 Task: Open a blank sheet, save the file as Sports.doc and add heading 'Sports'Sports ,with the parapraph,with the parapraph Sports are more than just games; they are a powerful force that unites people and promotes physical fitness, teamwork, and character development. Engaging in sports provides numerous benefits, including improved physical health, enhanced mental well-being, and the development of essential life skills such as discipline, perseverance, and sportsmanship. Sports also have the ability to transcend cultural and social boundaries, fostering friendships and promoting cultural exchange. Whether as participants or spectators, sports have the capacity to inspire, entertain, and create lasting memories, making them an integral part of our lives._x000D_
 Apply Font Style in paragraph Amiri Quran and font size 12. Apply font style in  Heading Chiller and font size 16 Change heading alignment to  Left
Action: Mouse moved to (188, 246)
Screenshot: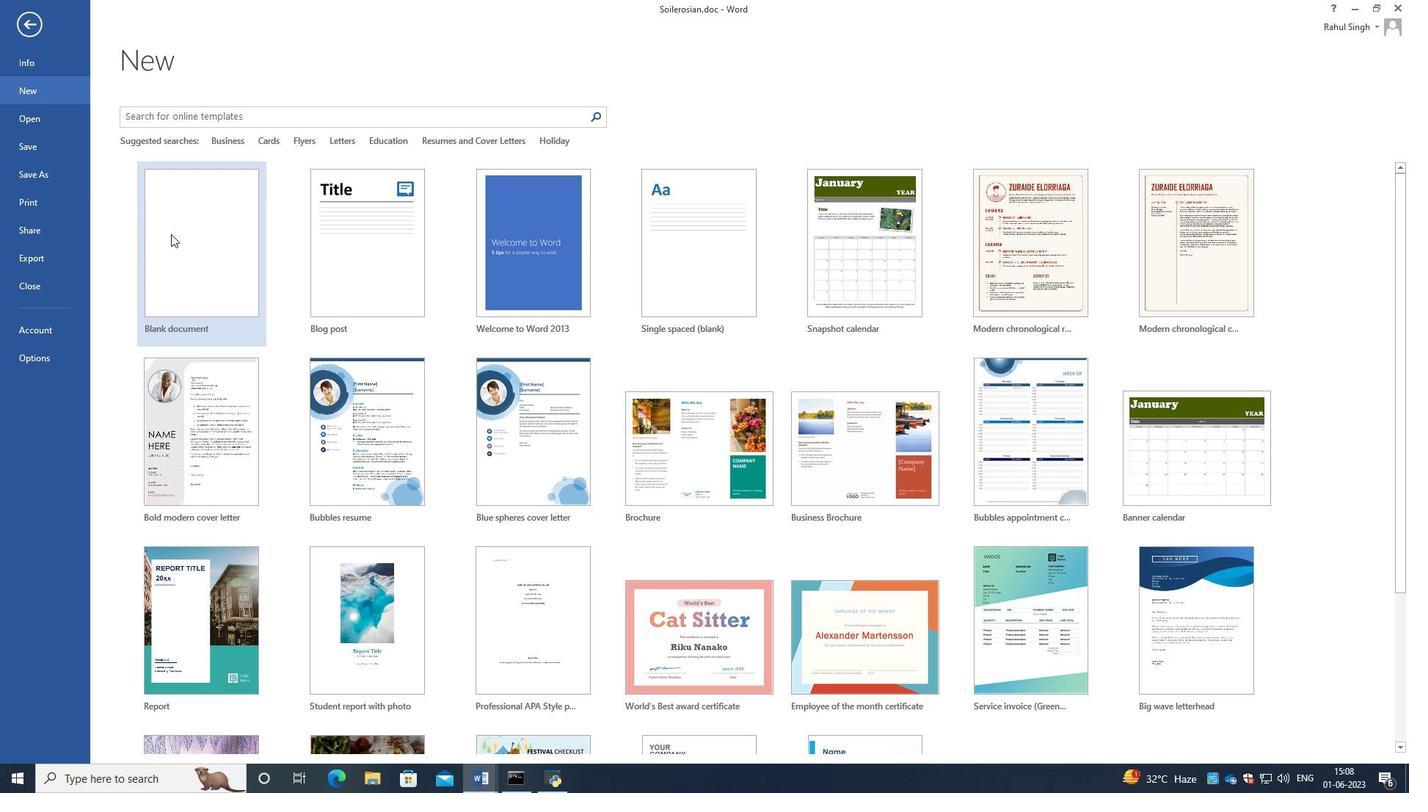 
Action: Mouse pressed left at (188, 246)
Screenshot: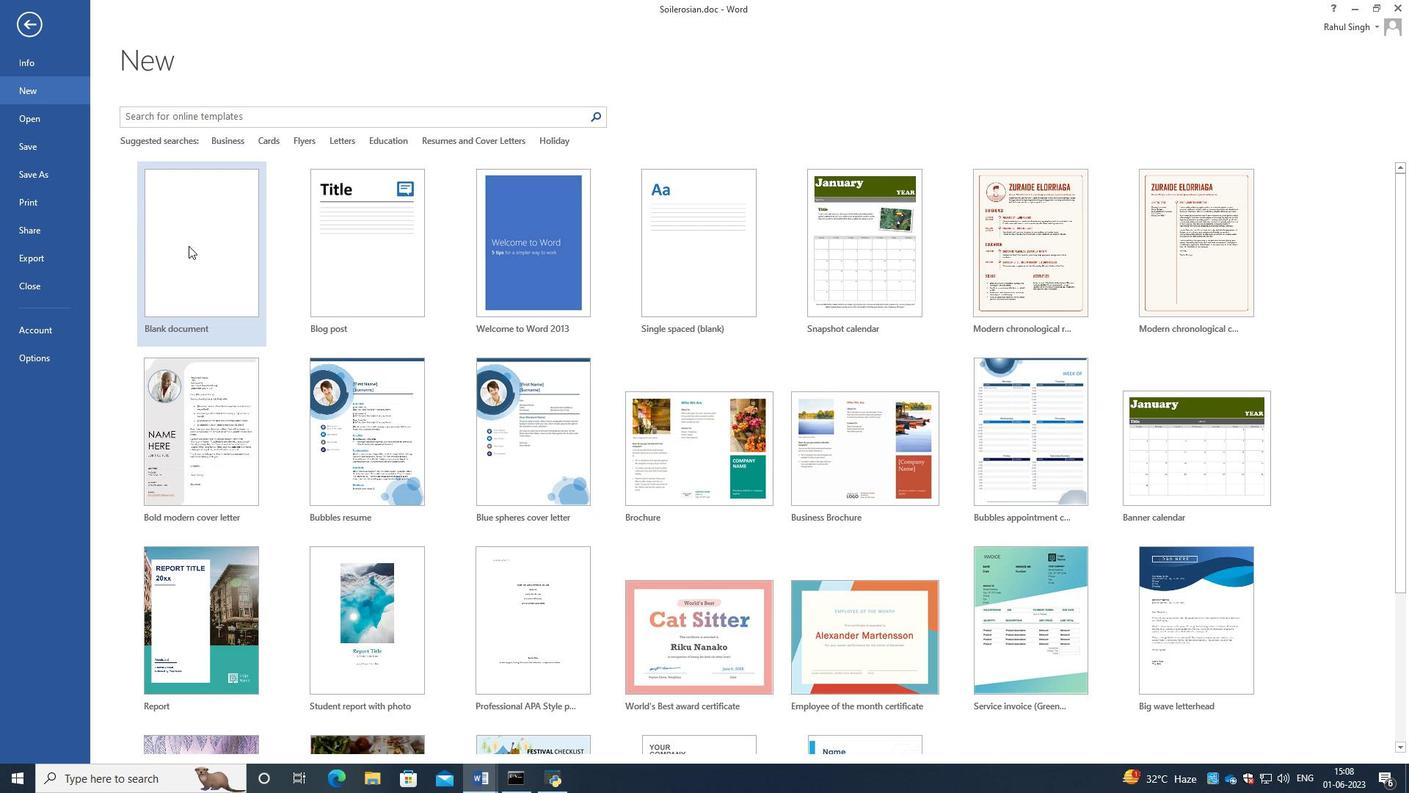 
Action: Mouse moved to (32, 30)
Screenshot: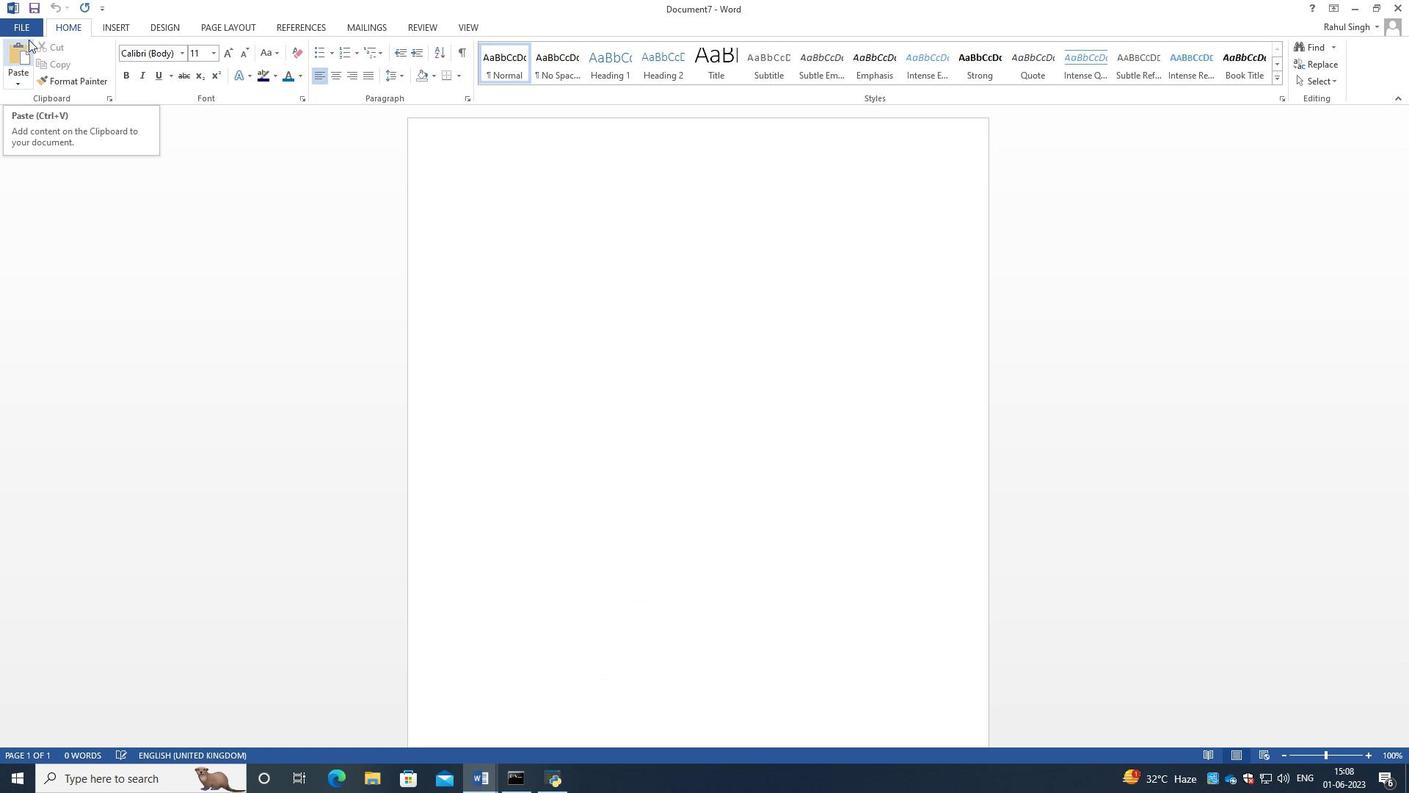 
Action: Mouse pressed left at (32, 30)
Screenshot: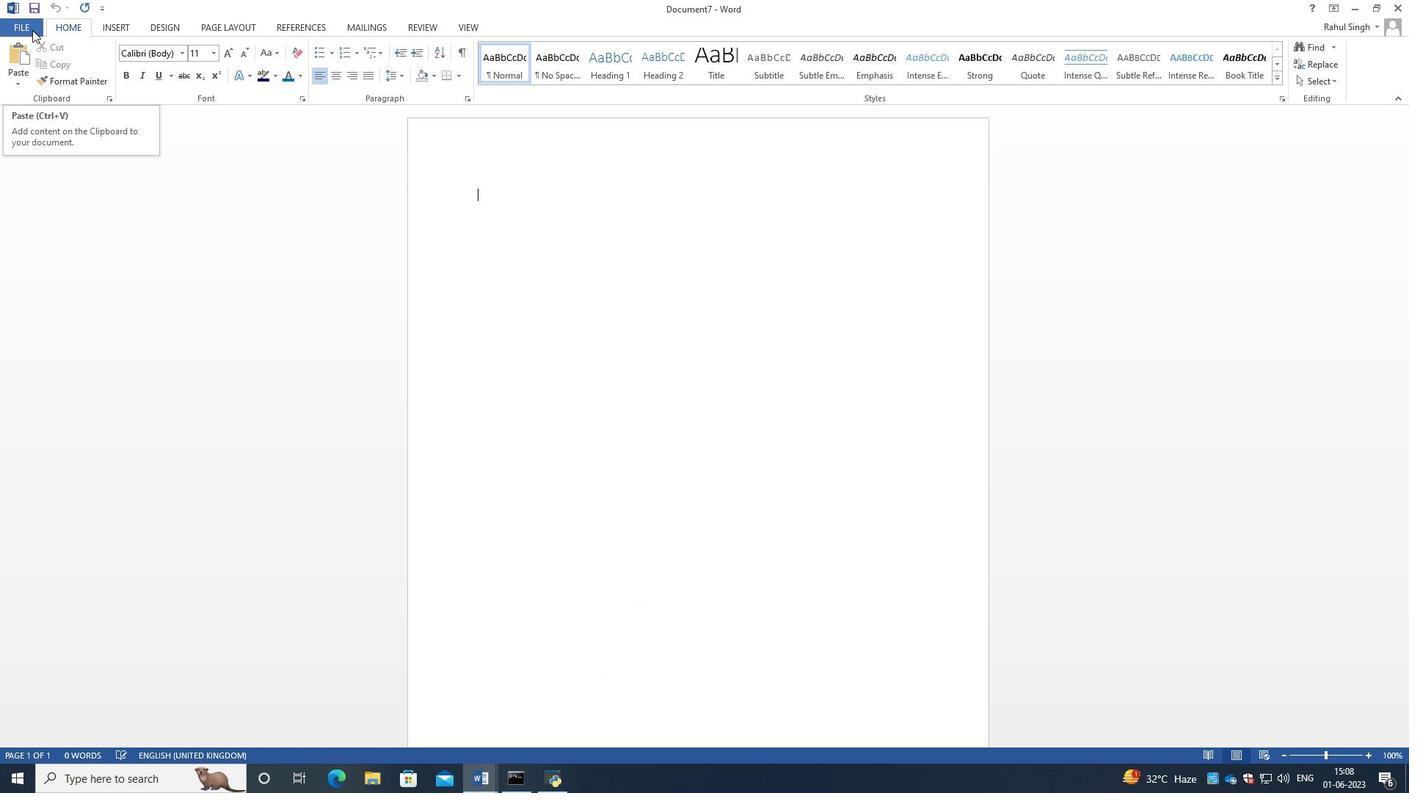 
Action: Mouse moved to (51, 179)
Screenshot: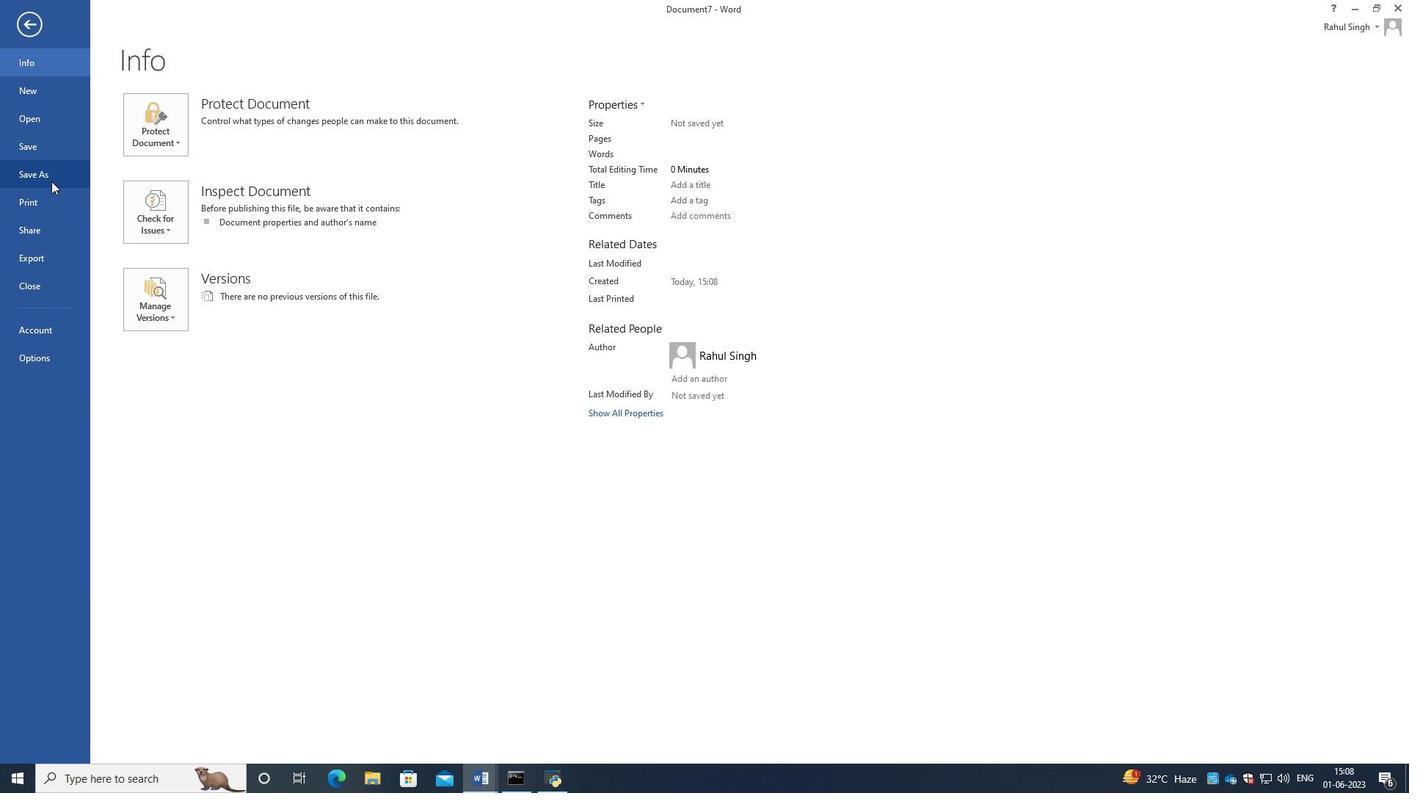 
Action: Mouse pressed left at (51, 179)
Screenshot: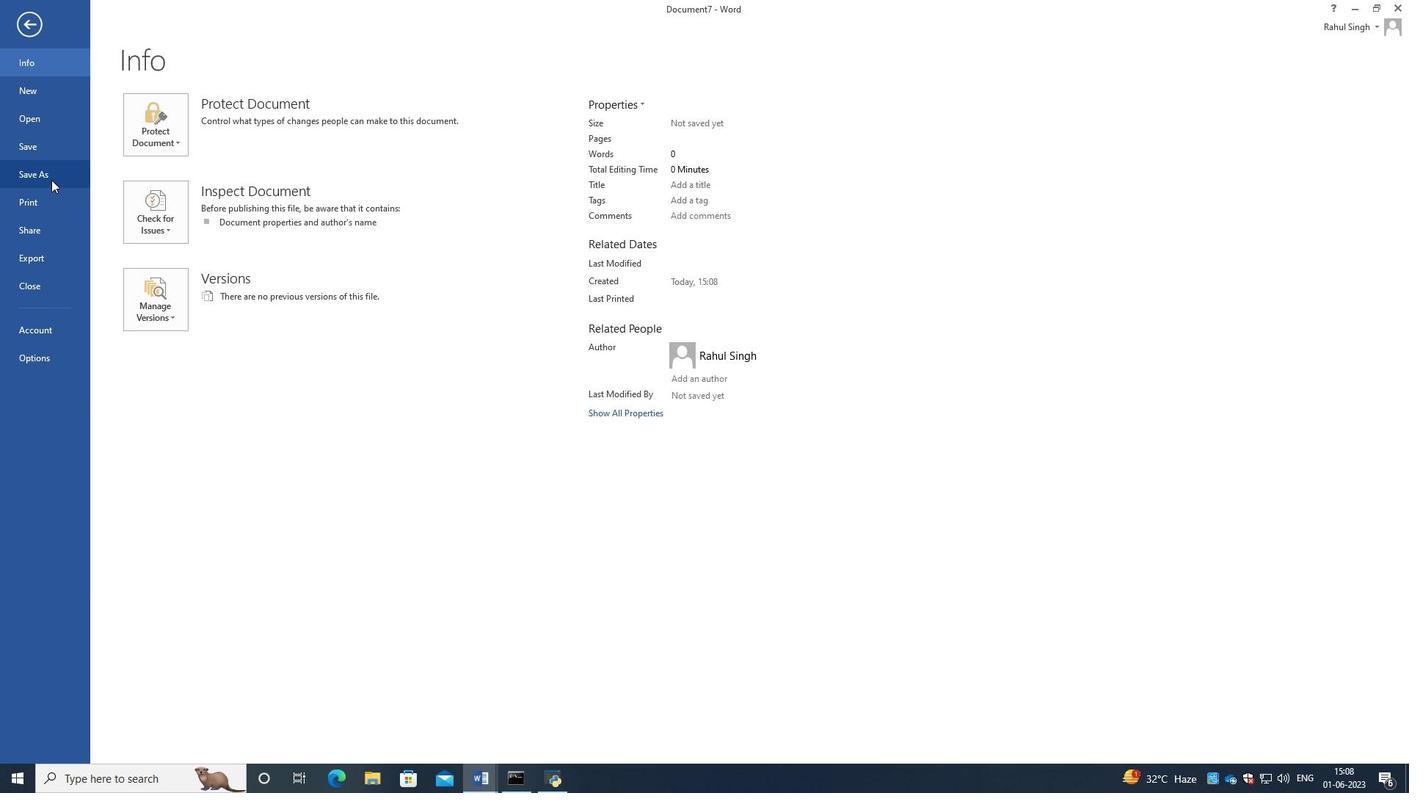 
Action: Mouse moved to (425, 152)
Screenshot: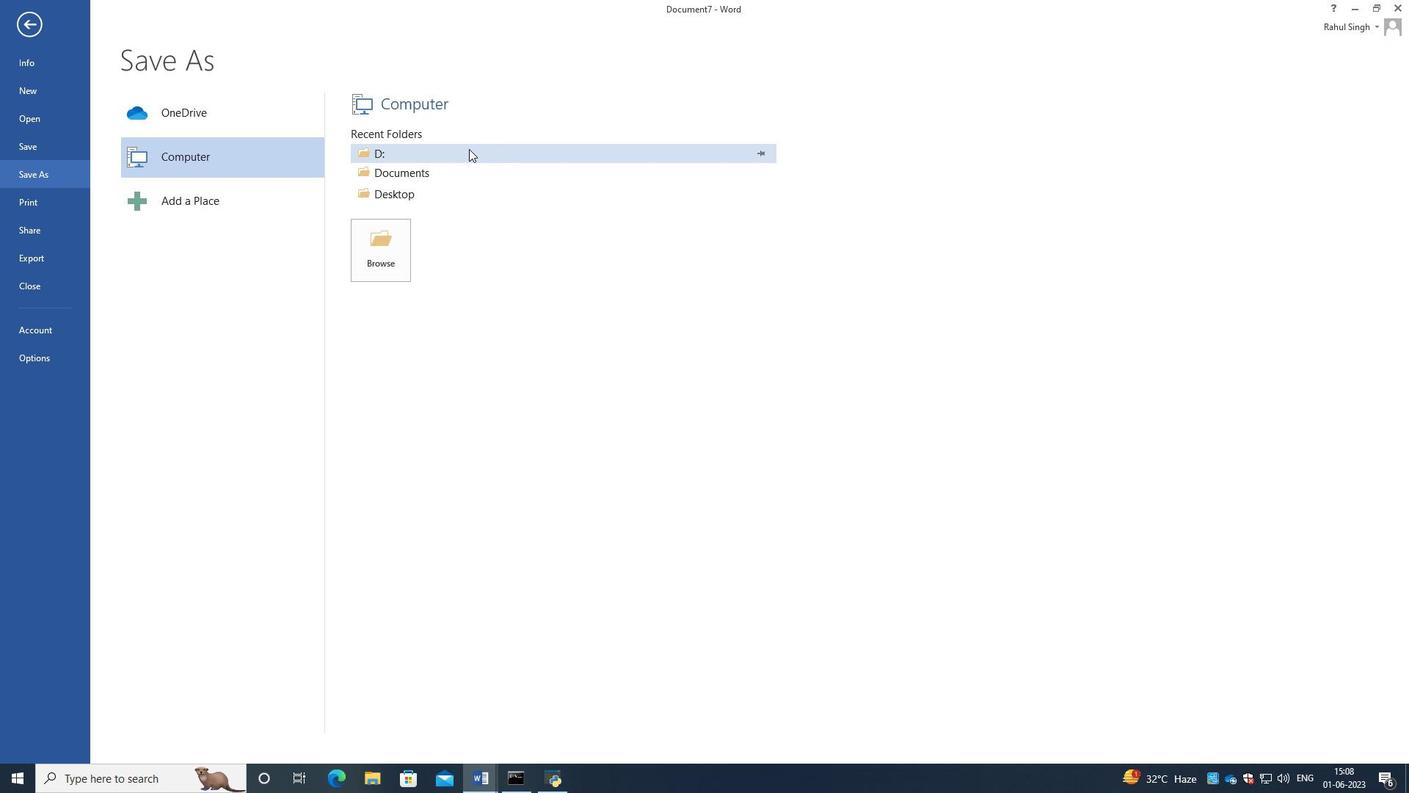 
Action: Mouse pressed left at (425, 152)
Screenshot: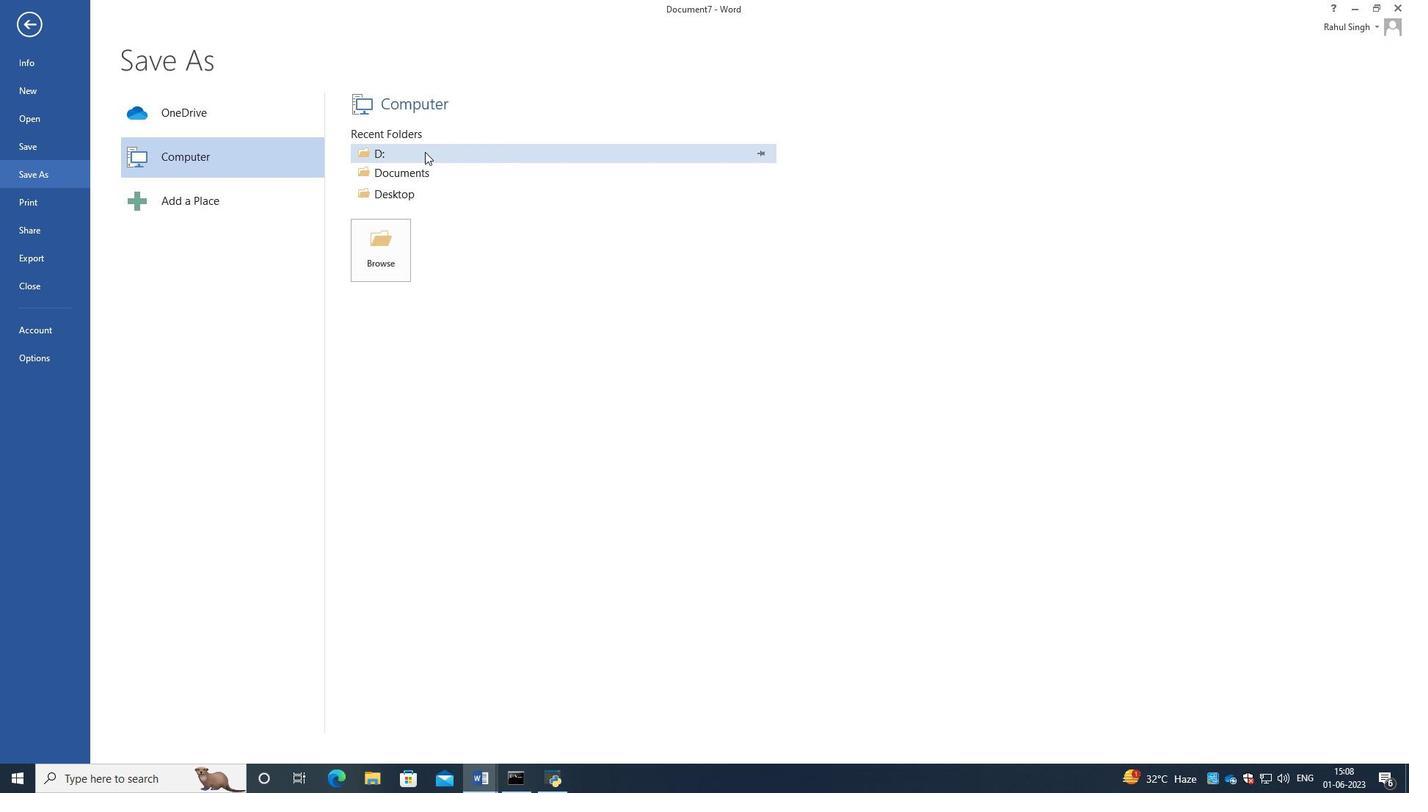 
Action: Mouse moved to (376, 318)
Screenshot: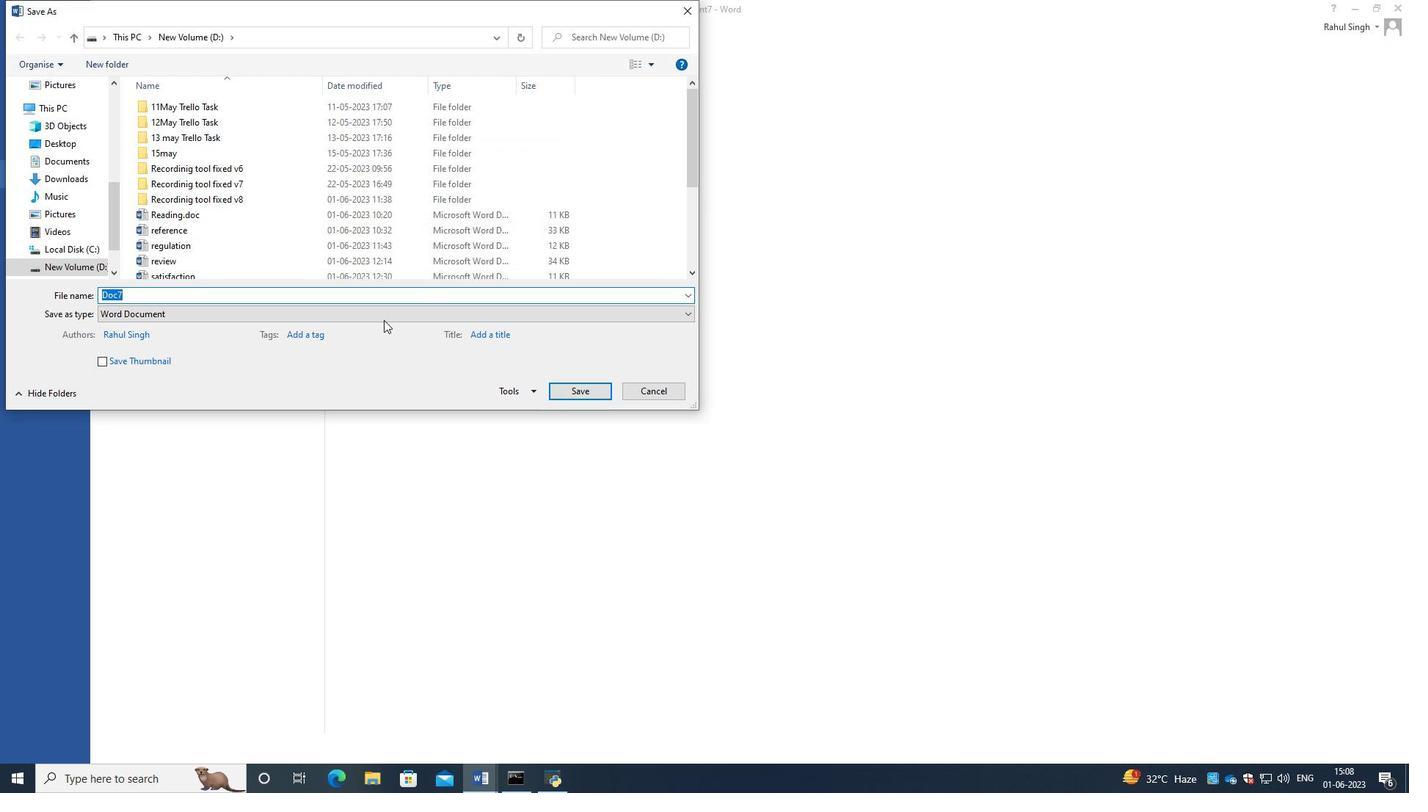
Action: Key pressed <Key.caps_lock>S<Key.caps_lock>ports.doc
Screenshot: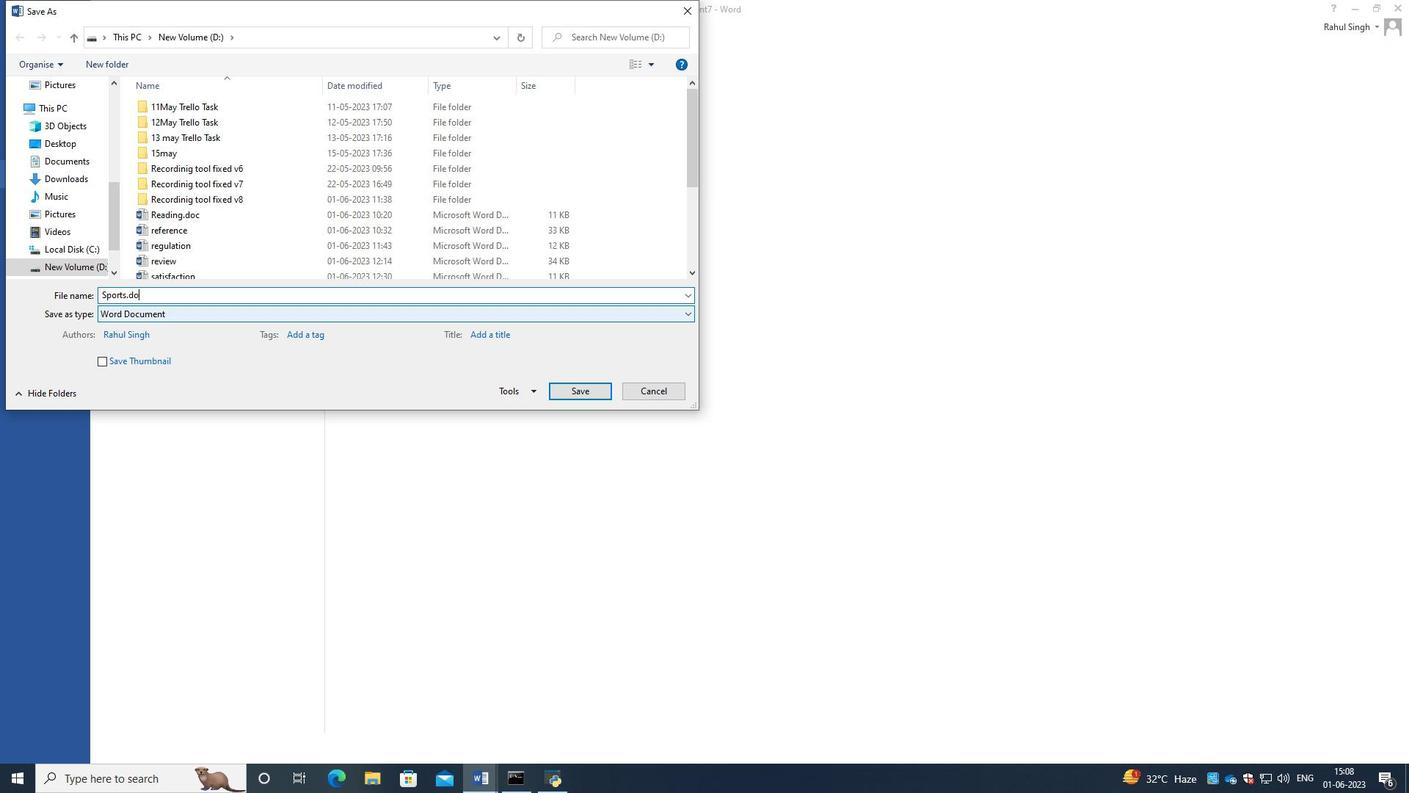 
Action: Mouse moved to (585, 390)
Screenshot: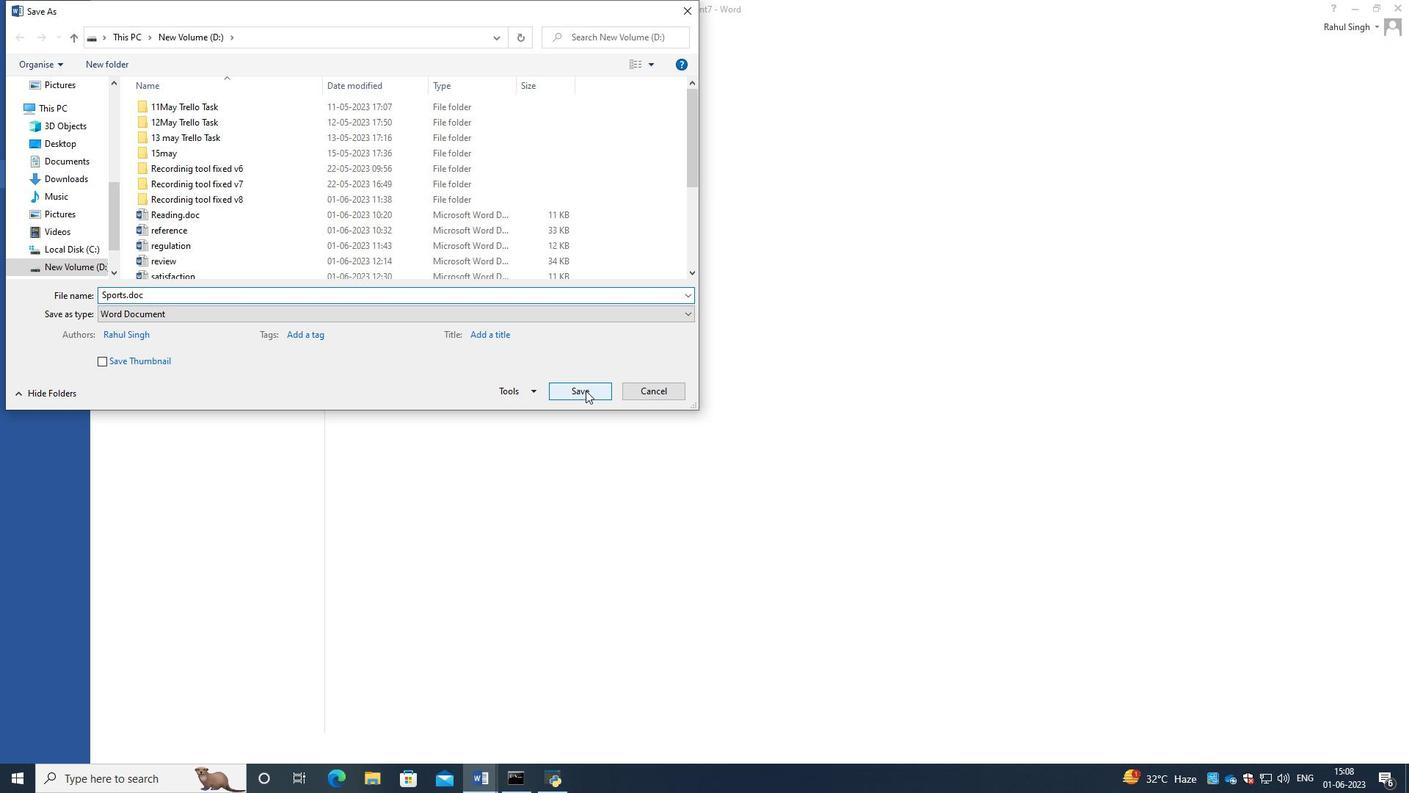 
Action: Mouse pressed left at (585, 390)
Screenshot: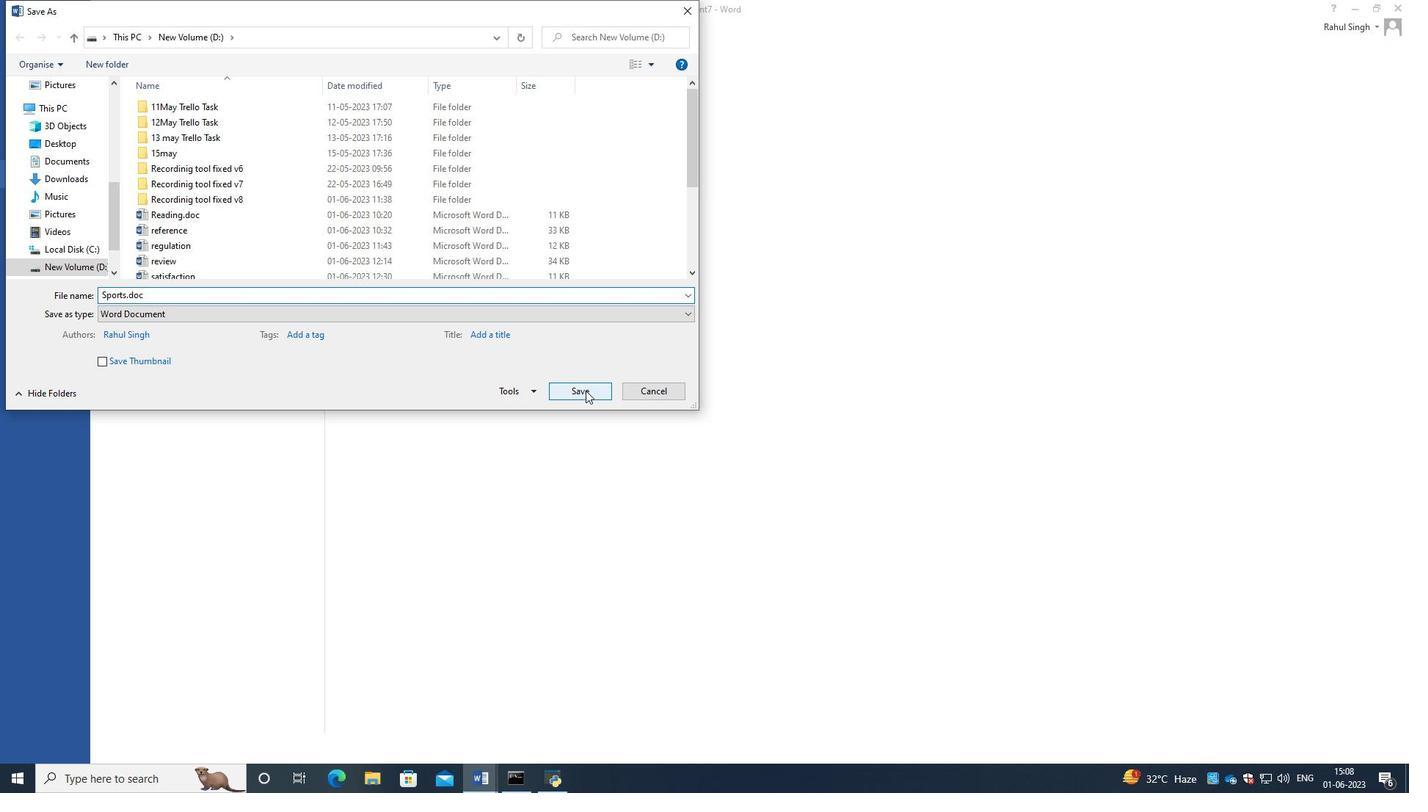 
Action: Mouse moved to (514, 194)
Screenshot: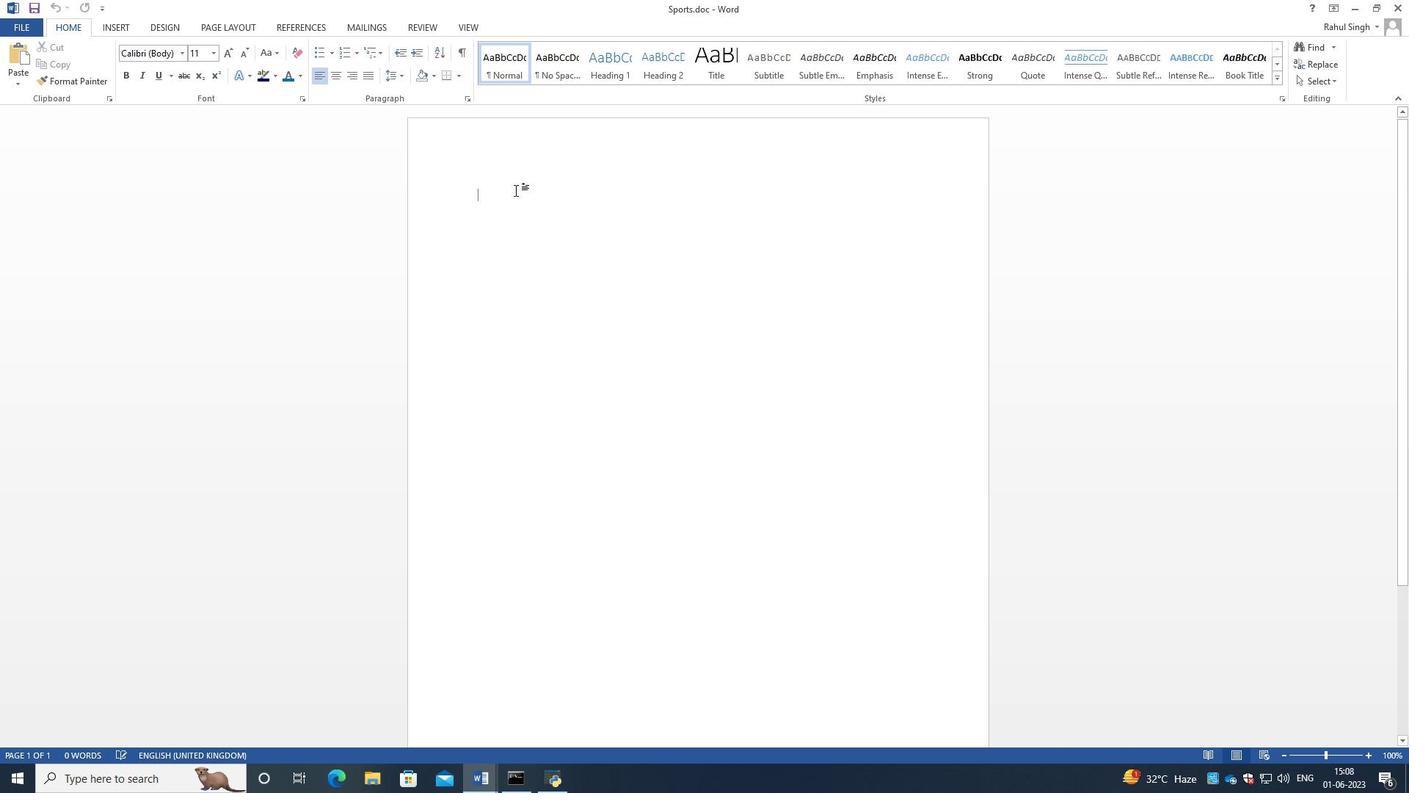 
Action: Mouse pressed left at (514, 194)
Screenshot: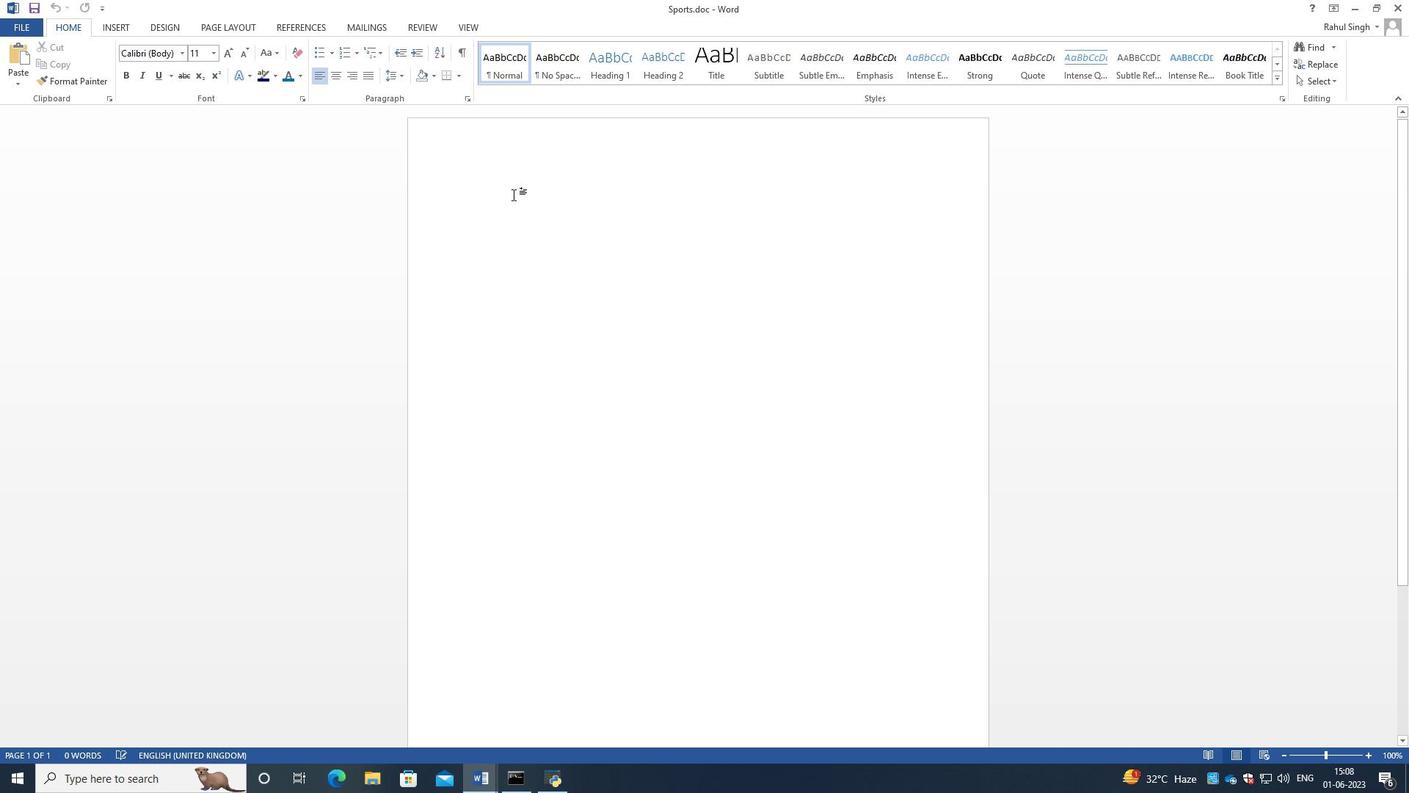 
Action: Key pressed <Key.caps_lock>S<Key.caps_lock>ports<Key.space><Key.enter><Key.caps_lock>S<Key.caps_lock>ports<Key.space>are<Key.space>more<Key.space>than<Key.space>just<Key.space>games<Key.shift_r>:<Key.space><Key.backspace><Key.backspace>;<Key.space>they<Key.space>are<Key.space>a<Key.space>powerful<Key.space>force<Key.space>that<Key.space>unites<Key.space>people<Key.space>and<Key.space>promotes<Key.space>phyical<Key.space>fir<Key.backspace>tness,<Key.space>teamwork,<Key.space>and<Key.space>character<Key.space>development.<Key.space><Key.caps_lock>E<Key.caps_lock>ngaging<Key.space>in<Key.space>sports<Key.space>provides<Key.space>numerous<Key.space>benefits,<Key.space>including<Key.space>ipmo<Key.backspace><Key.backspace><Key.backspace>mproved<Key.space>phyical<Key.space>health,<Key.space>enhanced<Key.space>mental<Key.space>well-being,<Key.space>and<Key.space>the<Key.space>development<Key.space>of<Key.space>essential<Key.space>life<Key.space>skills<Key.space>such<Key.space>as<Key.space>dis<Key.backspace>scio<Key.backspace>pilig<Key.backspace>ne<Key.space>,<Key.space>pr<Key.backspace><Key.backspace><Key.backspace><Key.backspace><Key.backspace><Key.backspace>e<Key.backspace><Key.backspace><Key.backspace><Key.backspace><Key.backspace><Key.backspace><Key.backspace>ipline,<Key.space>preser<Key.backspace>verances,<Key.space>and<Key.space><Key.backspace><Key.backspace><Key.backspace><Key.backspace><Key.backspace><Key.backspace><Key.backspace><Key.backspace><Key.backspace><Key.backspace><Key.backspace><Key.backspace><Key.backspace><Key.backspace><Key.backspace><Key.backspace><Key.backspace><Key.backspace>erseverance,<Key.space>and<Key.space>so<Key.backspace>portsmanship.<Key.space><Key.caps_lock>S<Key.caps_lock>ports<Key.space>also<Key.space>have<Key.space>the<Key.space>ability<Key.space>to<Key.space>transcedn<Key.backspace><Key.backspace>nd<Key.space>cultural<Key.space>and<Key.space>social<Key.space>boundaries,<Key.space>fostering<Key.space>friendship<Key.space>and<Key.space>promoting<Key.space>cultural<Key.space><Key.space>and<Key.space>soc<Key.backspace><Key.backspace><Key.backspace><Key.backspace><Key.backspace><Key.backspace><Key.backspace><Key.backspace><Key.backspace><Key.backspace><Key.backspace><Key.backspace><Key.backspace><Key.backspace><Key.backspace><Key.backspace><Key.backspace><Key.backspace><Key.backspace><Key.backspace><Key.backspace><Key.backspace><Key.backspace><Key.backspace><Key.backspace><Key.backspace><Key.backspace>promoting<Key.space>cultural<Key.space>exchange.<Key.space><Key.enter>wh<Key.backspace><Key.backspace><Key.backspace><Key.caps_lock>W<Key.caps_lock>hether<Key.space>as<Key.space>participants<Key.space>or<Key.space>spectators<Key.space>,<Key.space><Key.backspace><Key.backspace><Key.backspace>,<Key.space>sports<Key.space>havbe<Key.space><Key.backspace><Key.backspace><Key.backspace>e<Key.space>the<Key.space>capacity<Key.space>to<Key.space>inspire,<Key.space>entr<Key.backspace>ertain,<Key.space>and<Key.space>create<Key.space>lastig<Key.backspace>ng<Key.space>memories<Key.space>,<Key.space>making<Key.space>them<Key.space>an<Key.space>integral<Key.space>part<Key.space>of<Key.space>our<Key.space>lives.
Screenshot: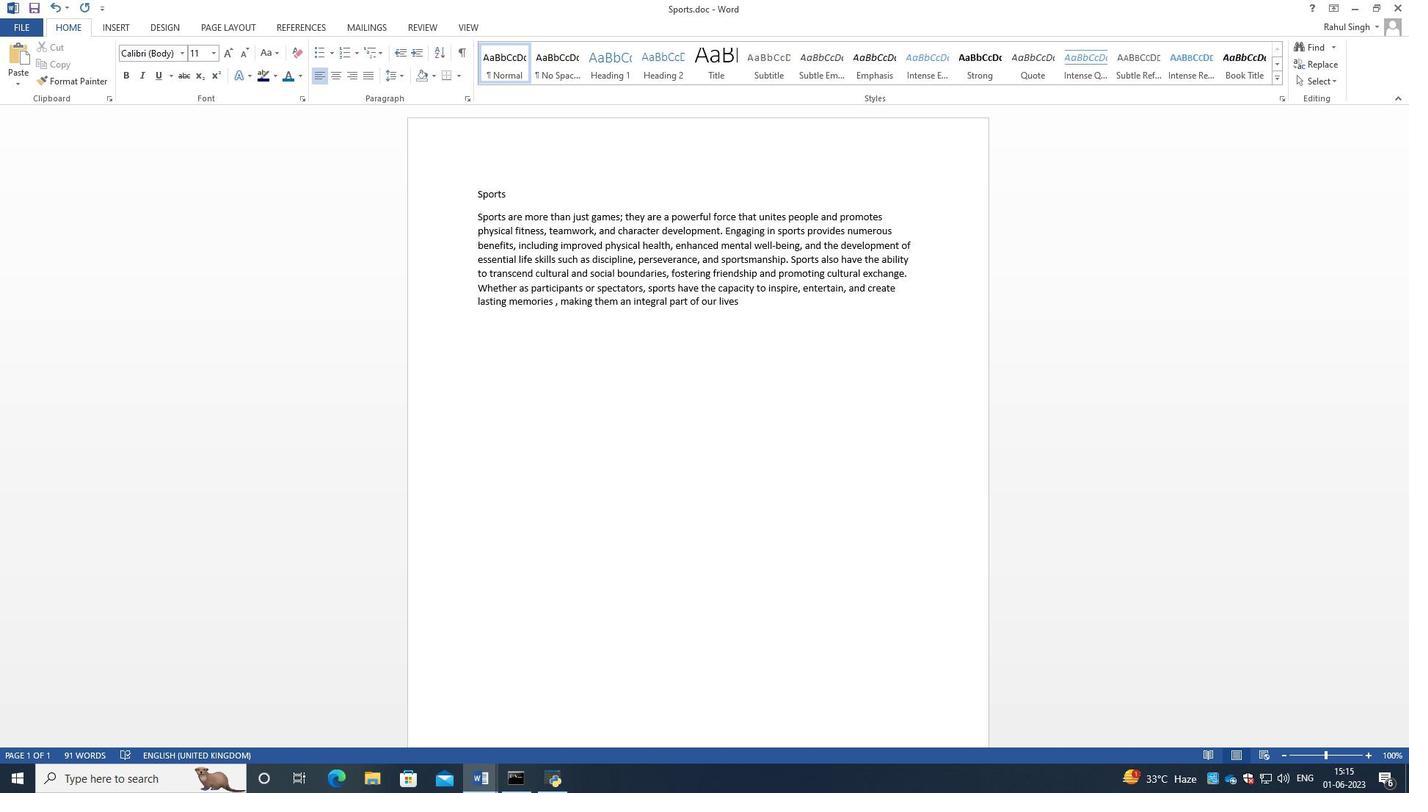 
Action: Mouse moved to (476, 210)
Screenshot: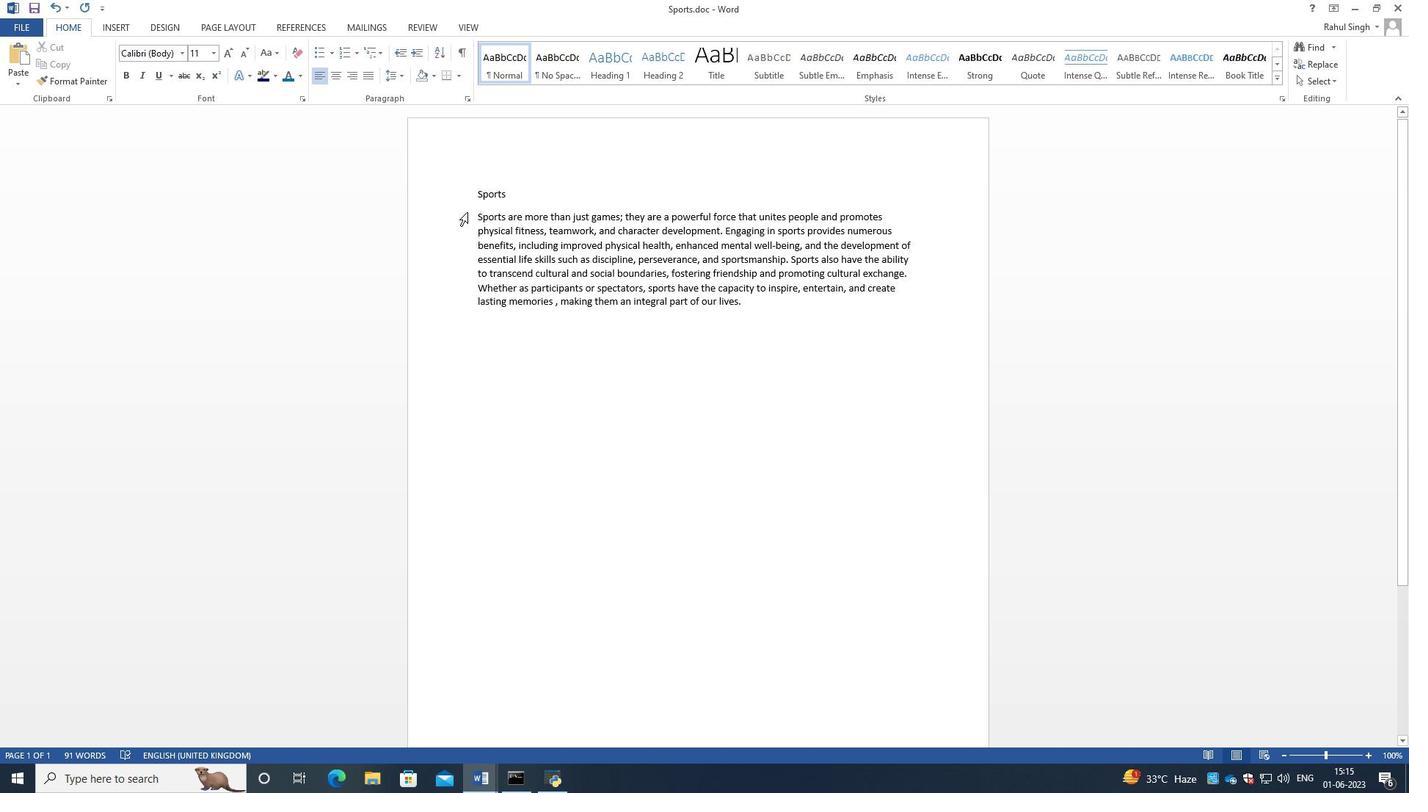 
Action: Mouse pressed left at (476, 210)
Screenshot: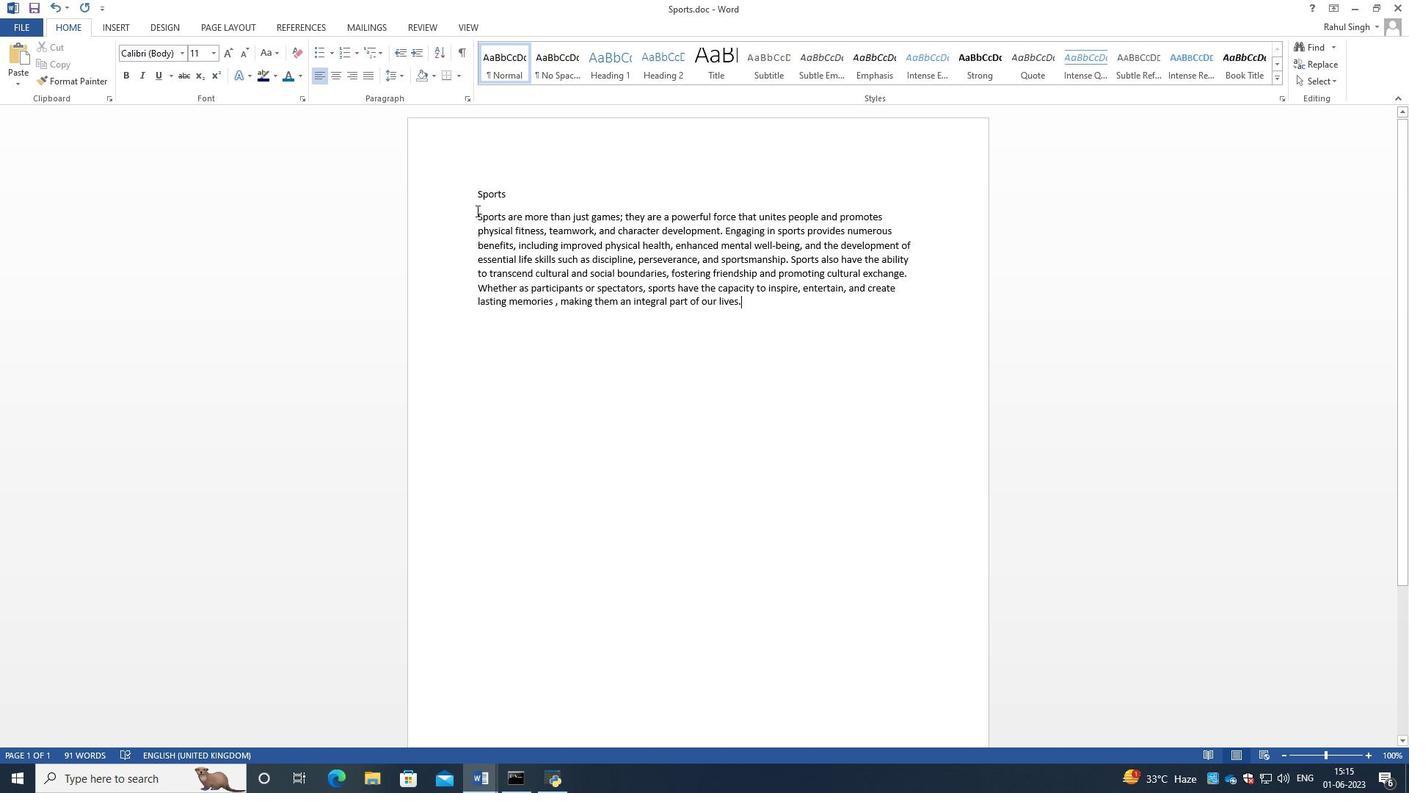 
Action: Mouse moved to (174, 49)
Screenshot: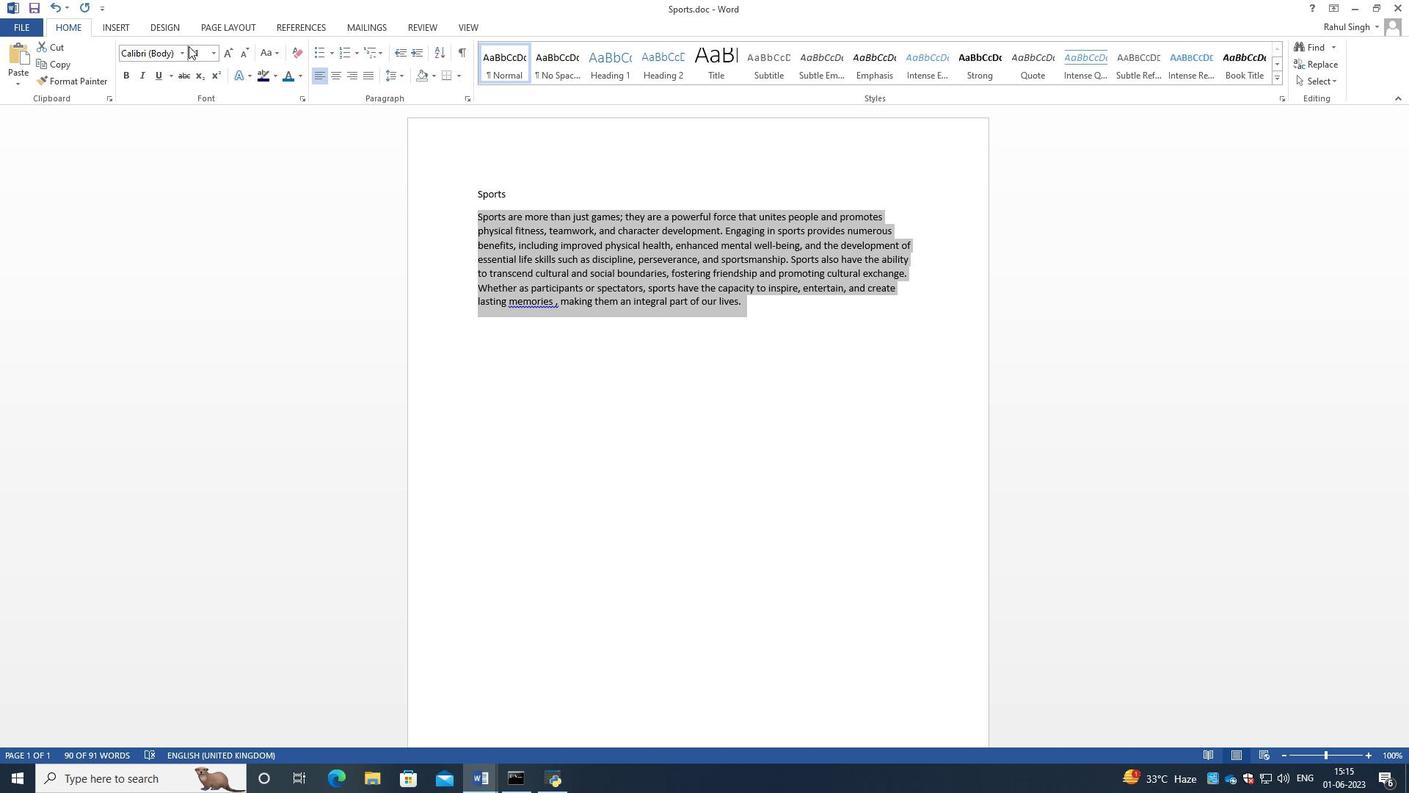 
Action: Mouse pressed left at (174, 49)
Screenshot: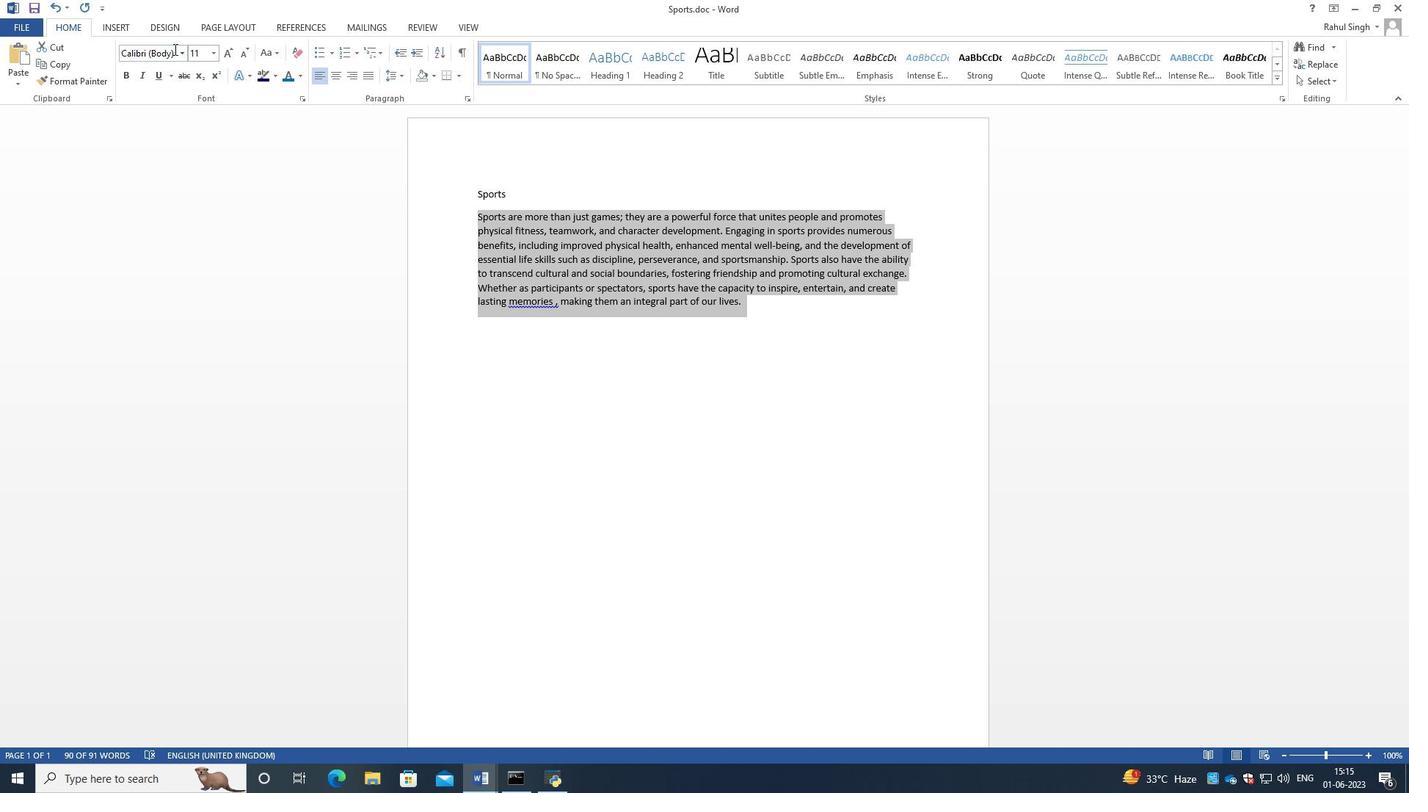 
Action: Mouse moved to (195, 61)
Screenshot: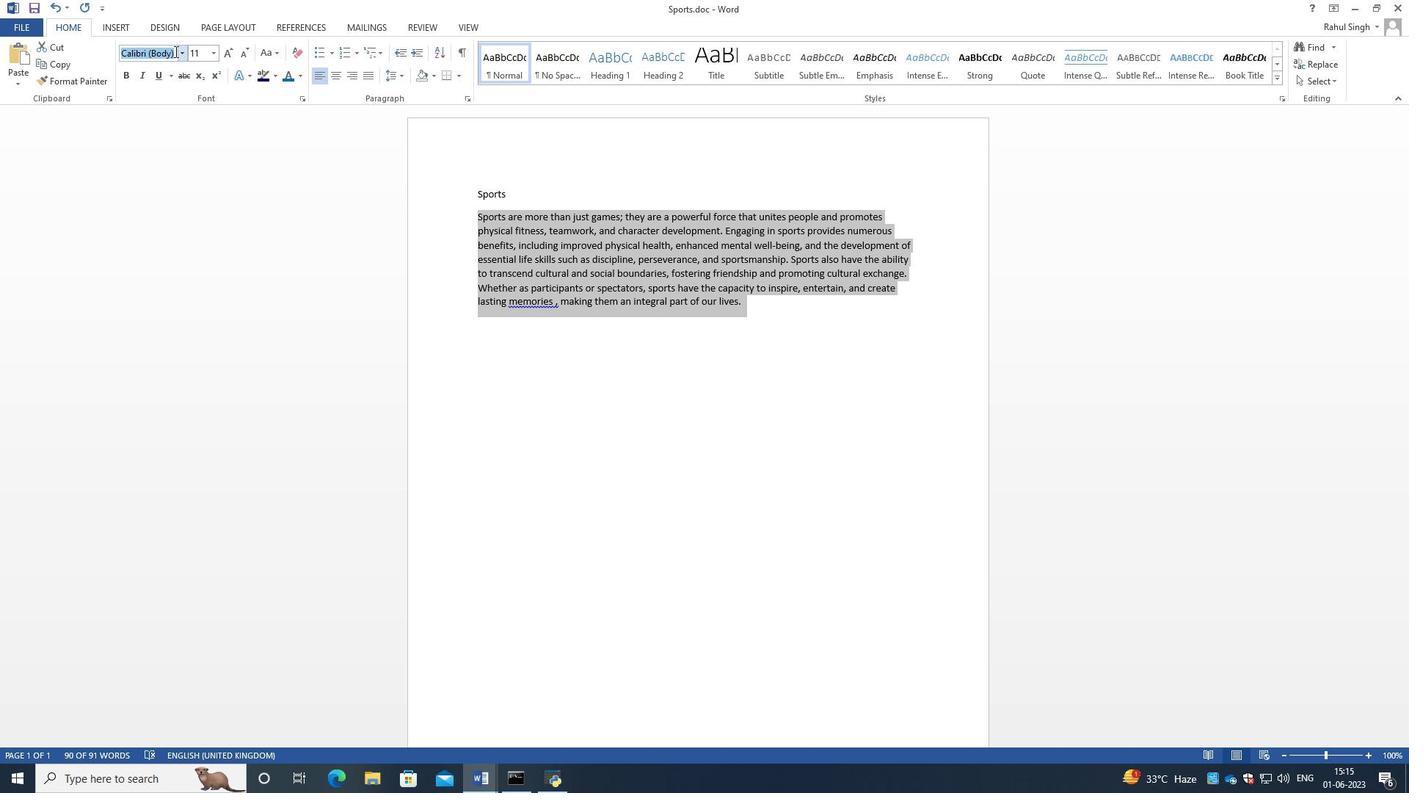 
Action: Key pressed ami<Key.backspace>ri<Key.space><Key.enter>
Screenshot: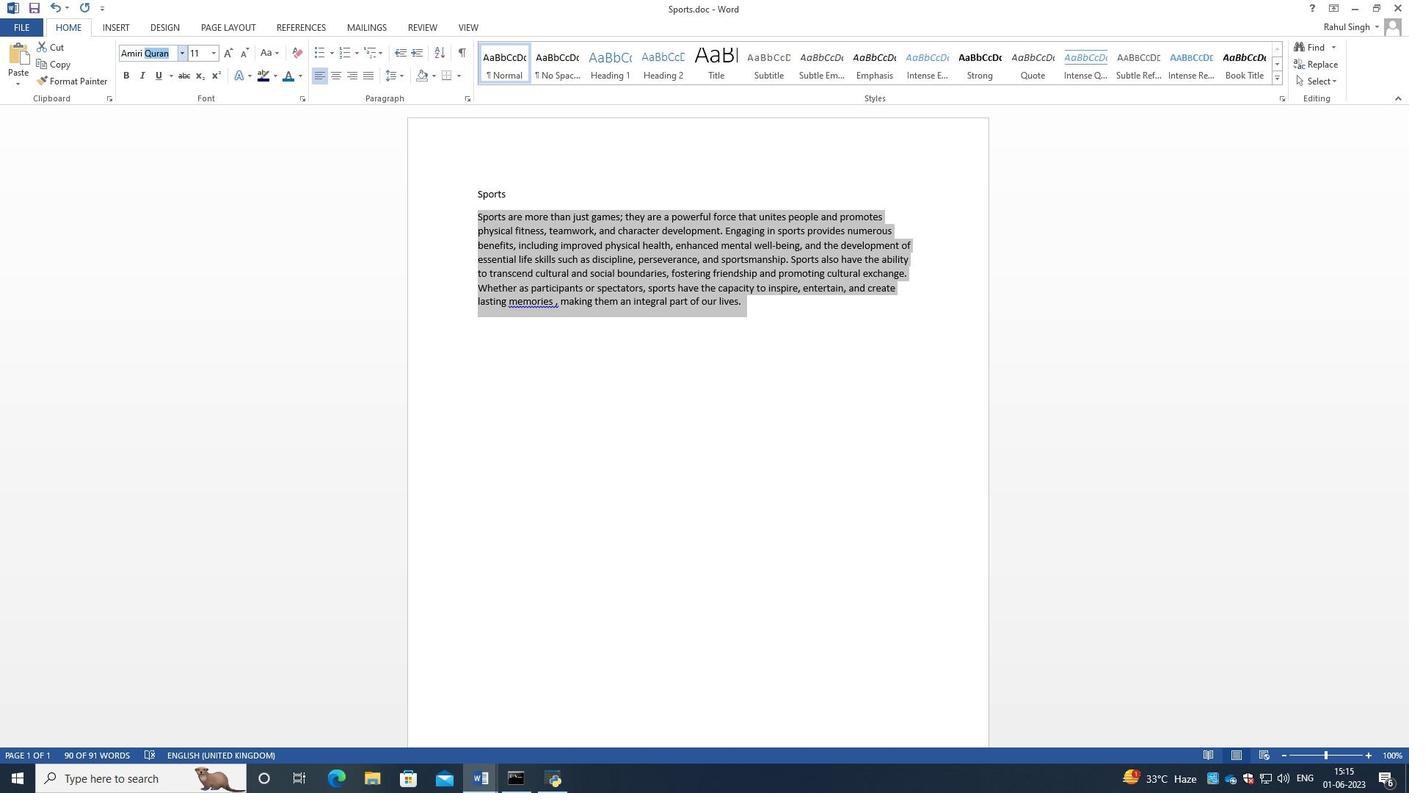 
Action: Mouse moved to (221, 52)
Screenshot: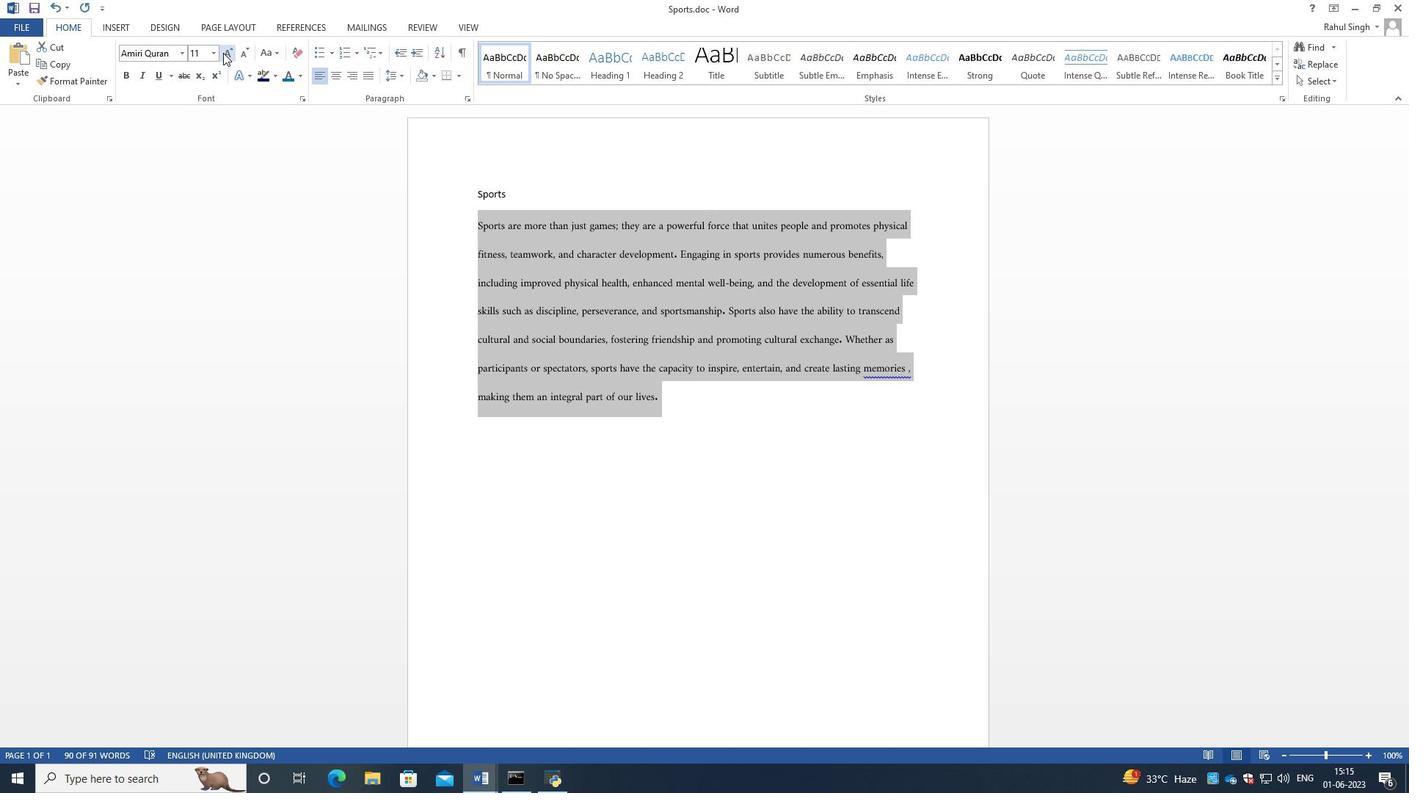
Action: Mouse pressed left at (221, 52)
Screenshot: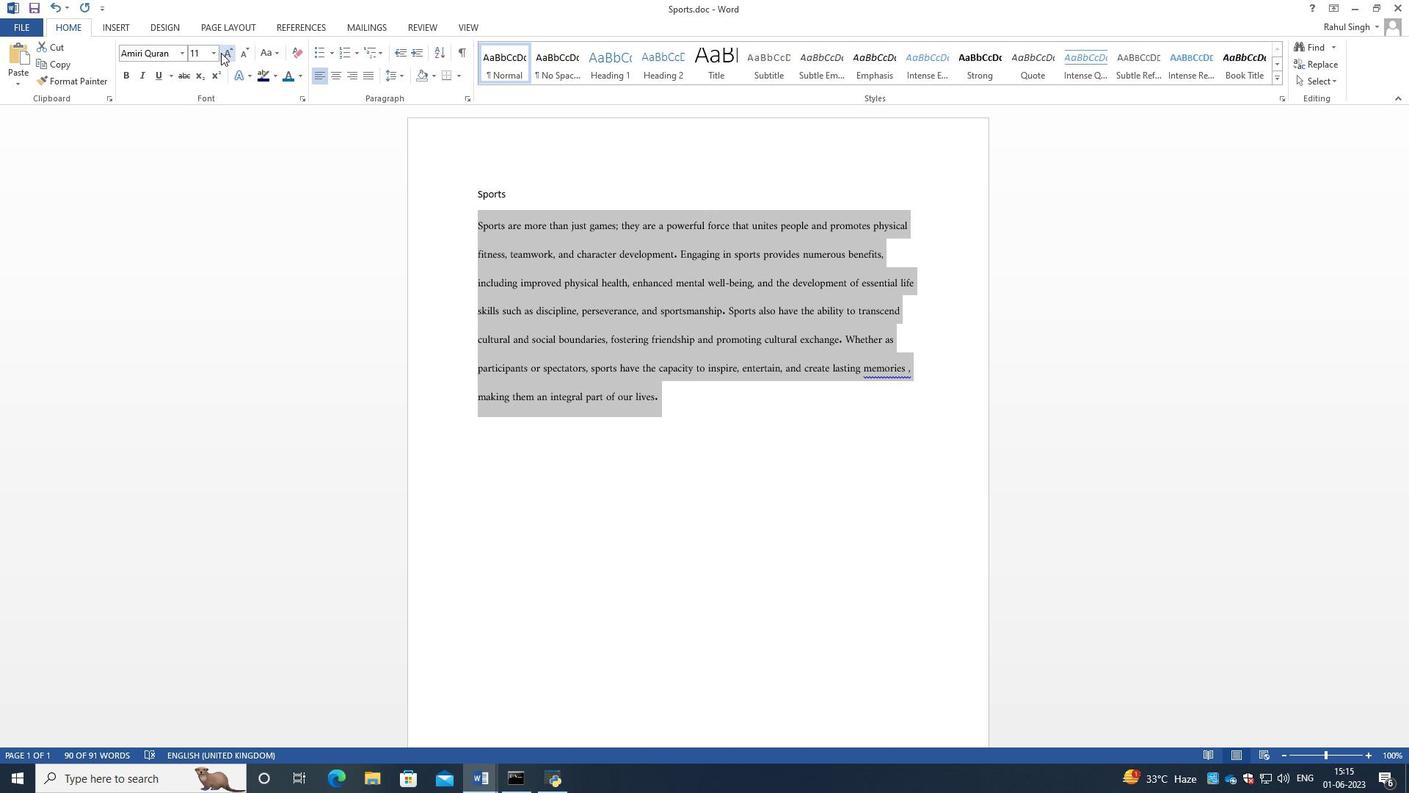 
Action: Mouse moved to (216, 52)
Screenshot: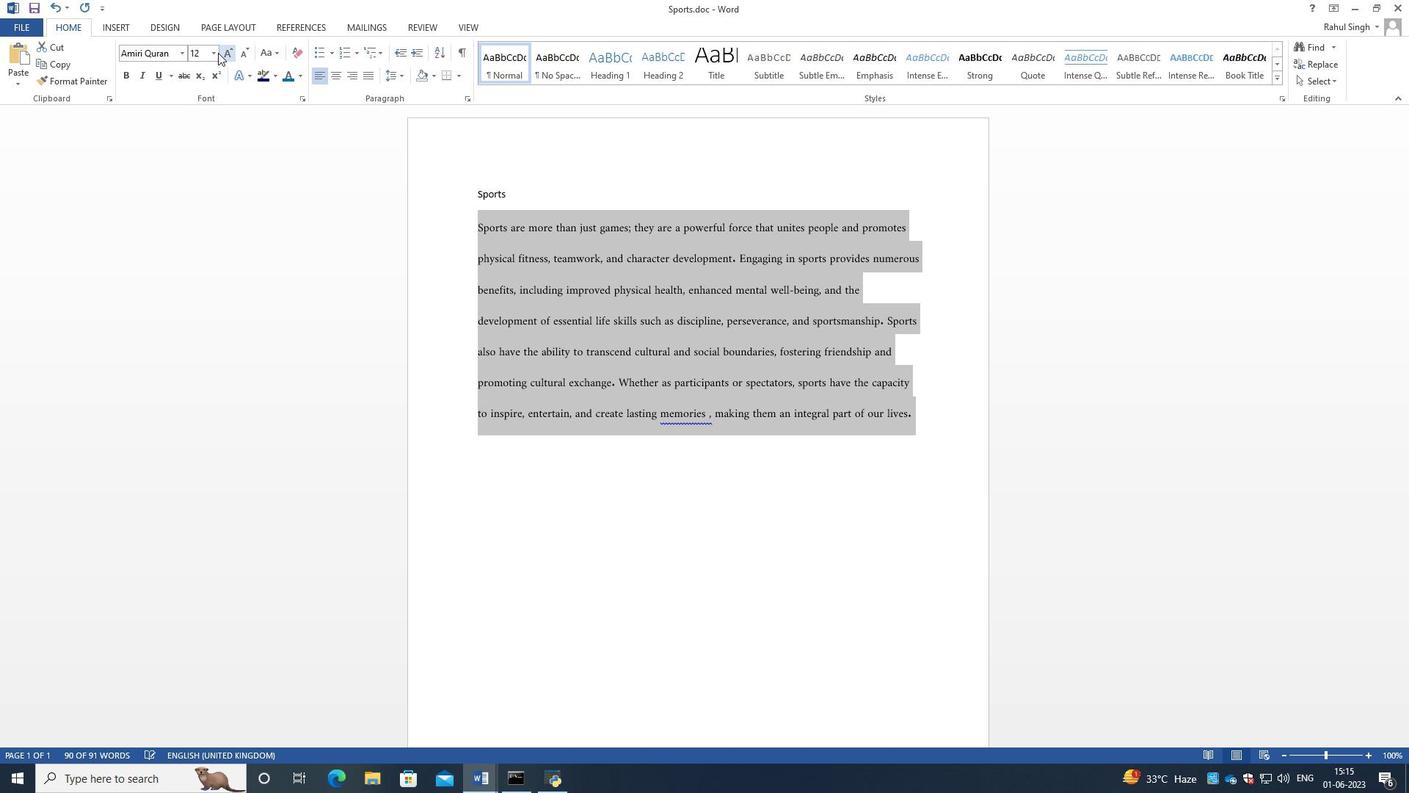 
Action: Mouse pressed left at (216, 52)
Screenshot: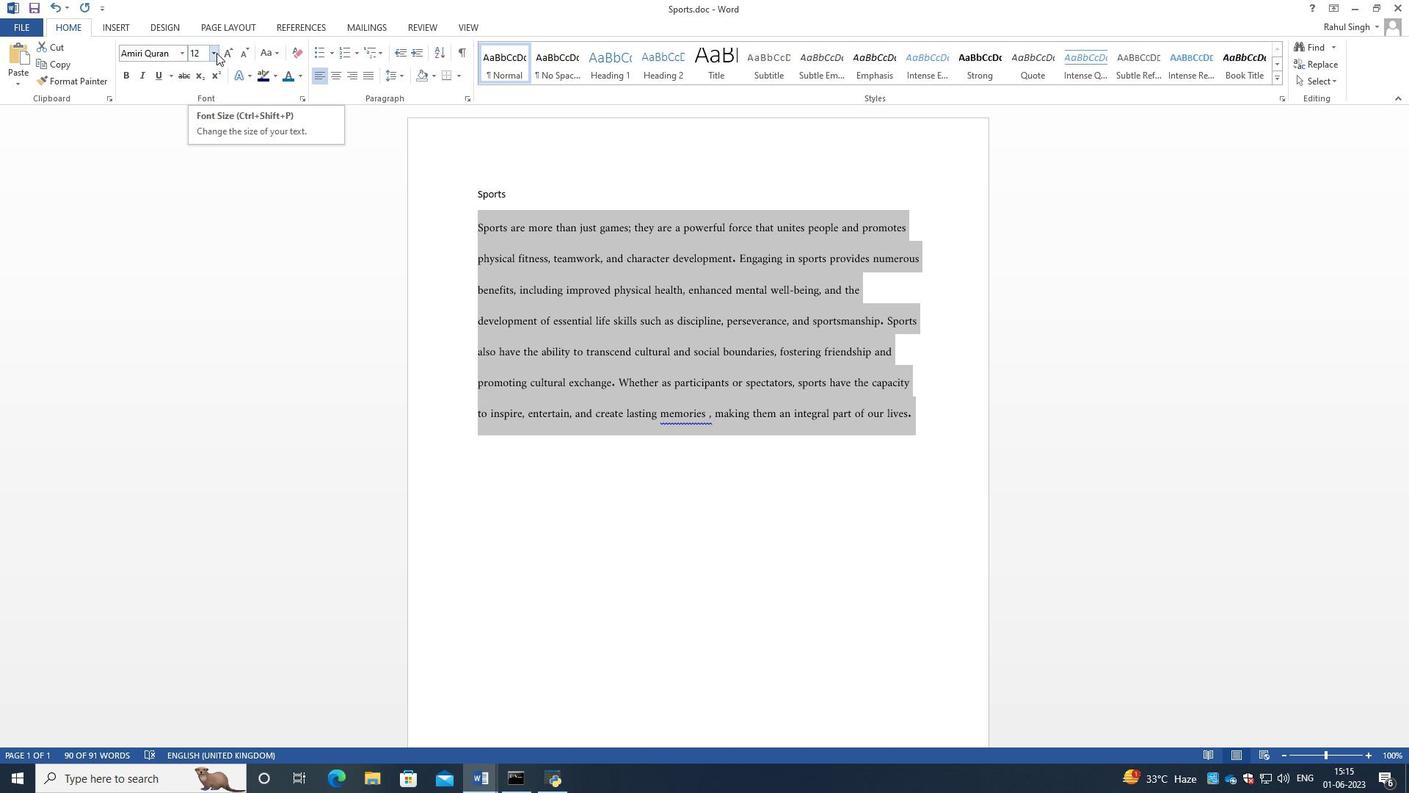 
Action: Mouse moved to (199, 127)
Screenshot: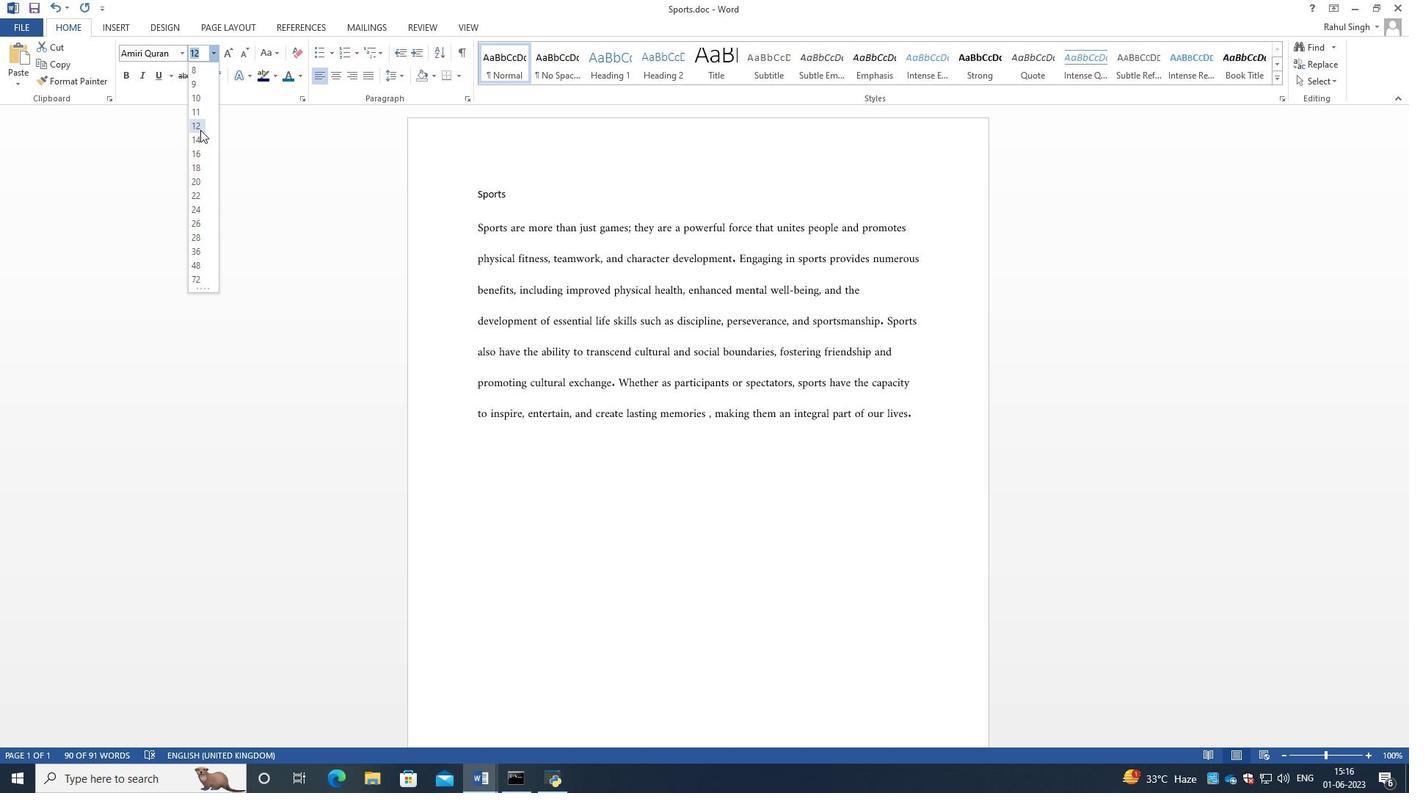 
Action: Mouse pressed left at (199, 127)
Screenshot: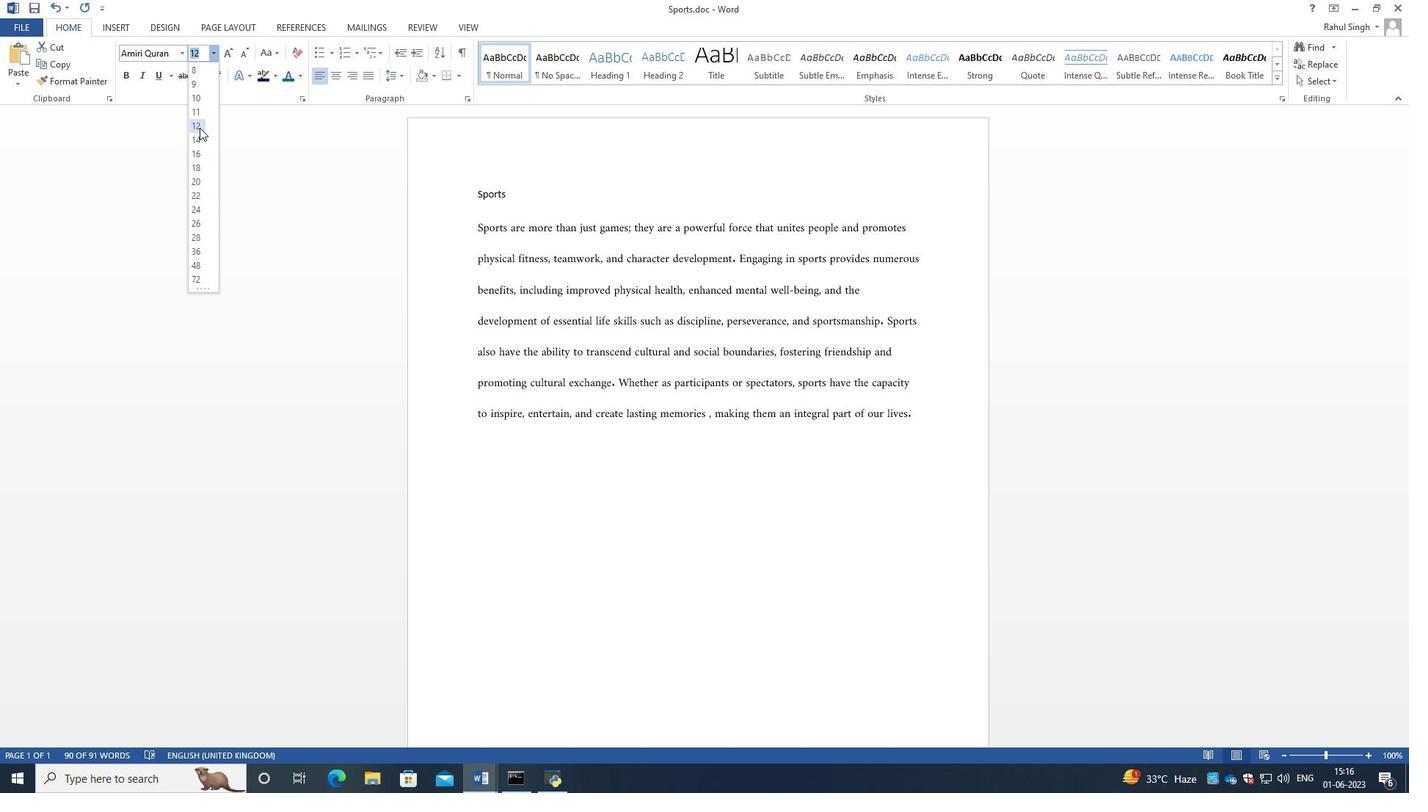 
Action: Mouse moved to (694, 442)
Screenshot: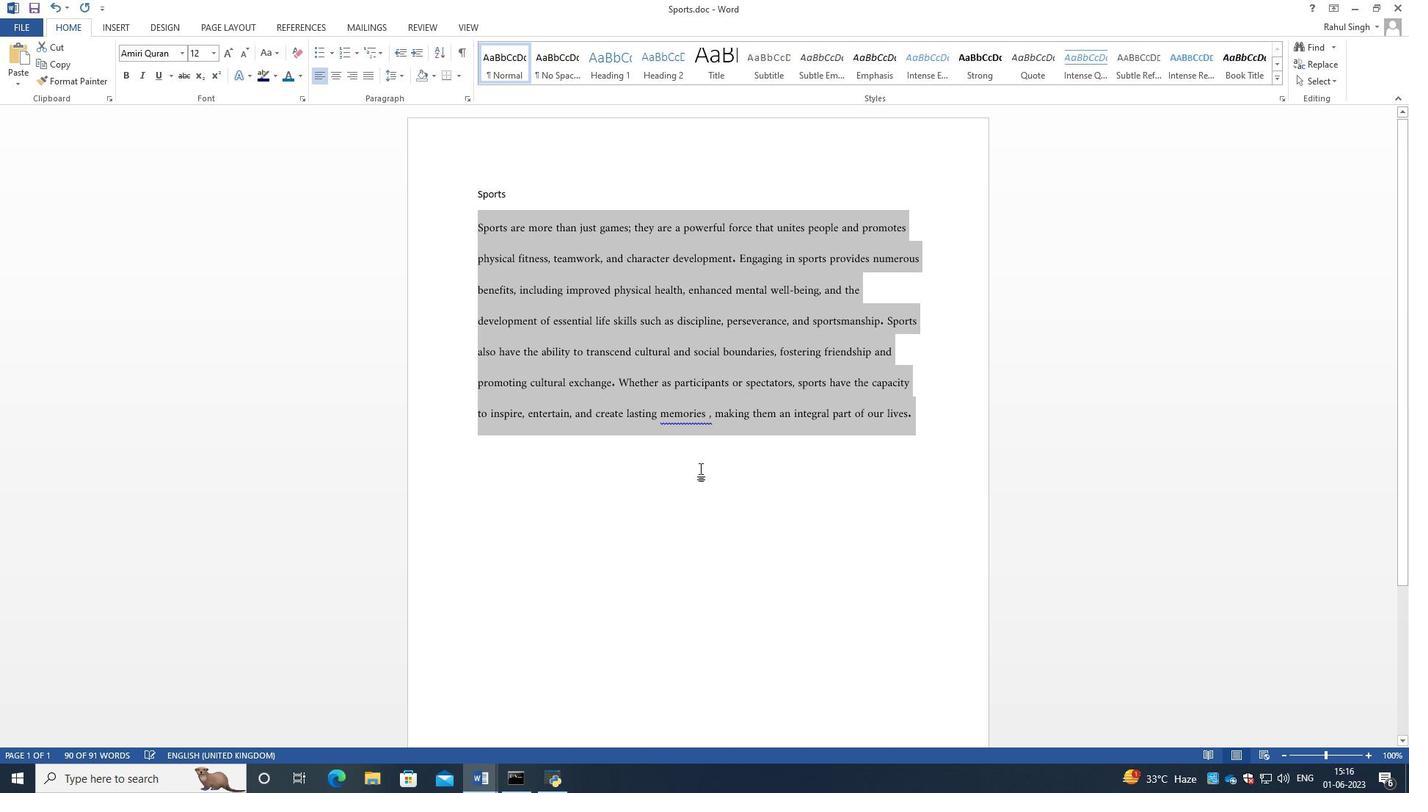 
Action: Mouse pressed left at (694, 442)
Screenshot: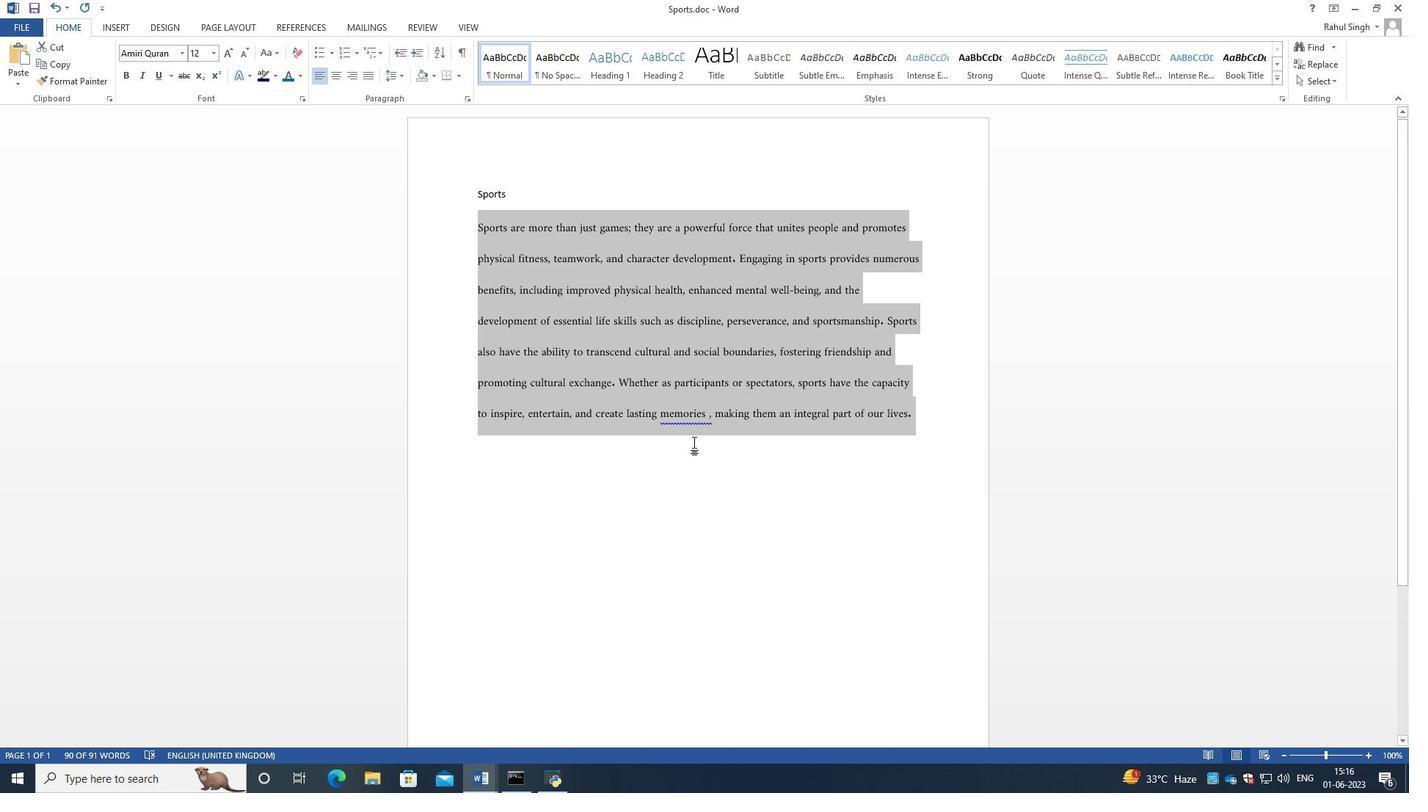 
Action: Mouse moved to (713, 413)
Screenshot: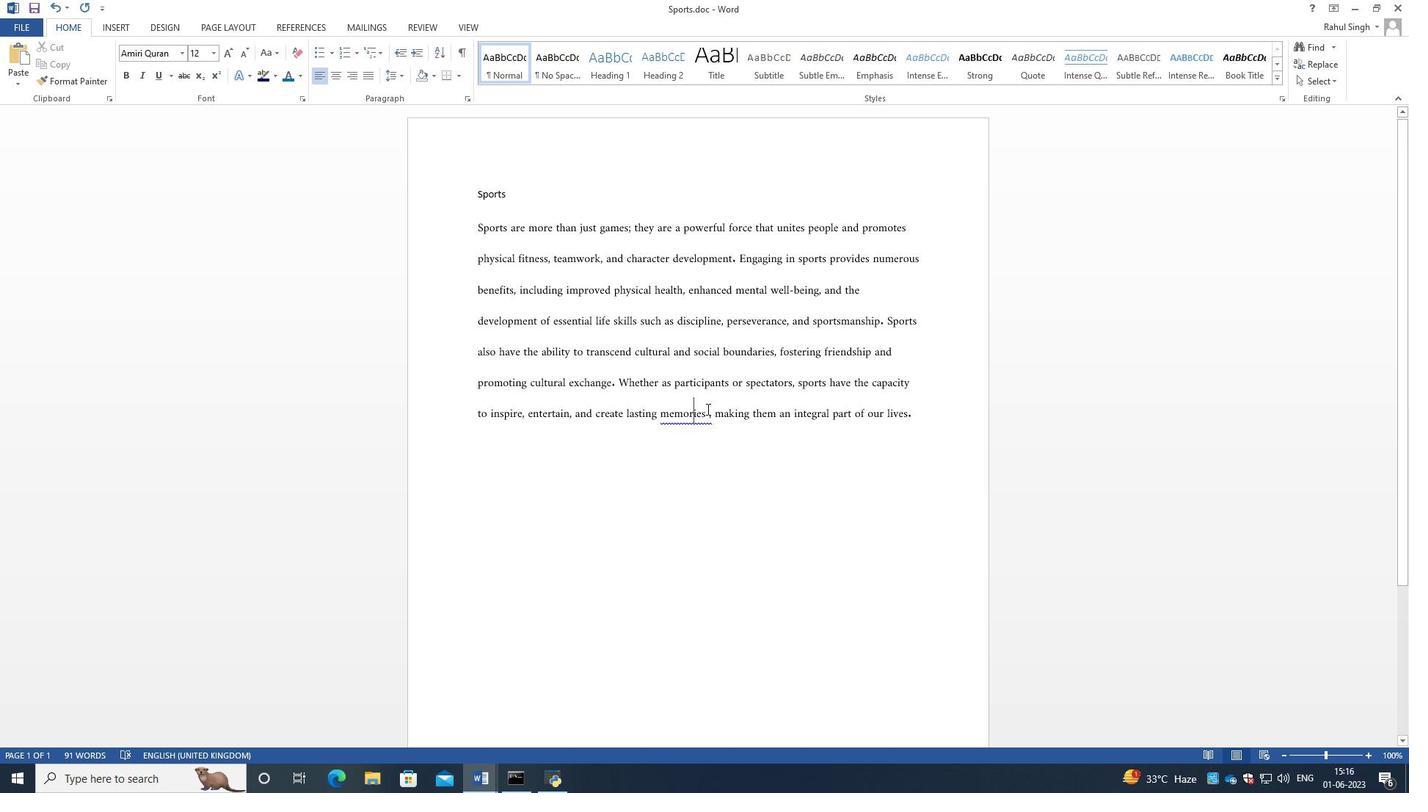 
Action: Mouse pressed left at (713, 413)
Screenshot: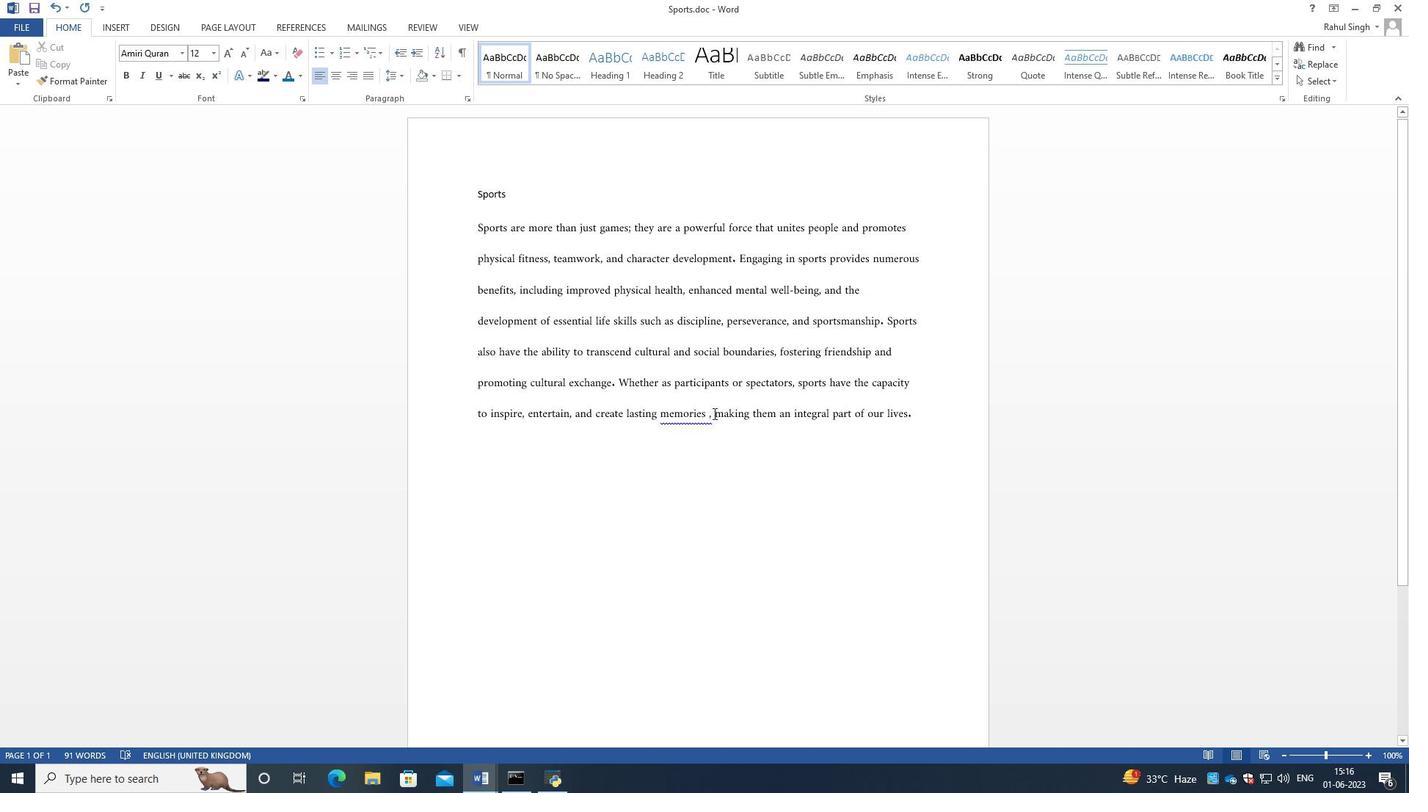 
Action: Mouse moved to (707, 414)
Screenshot: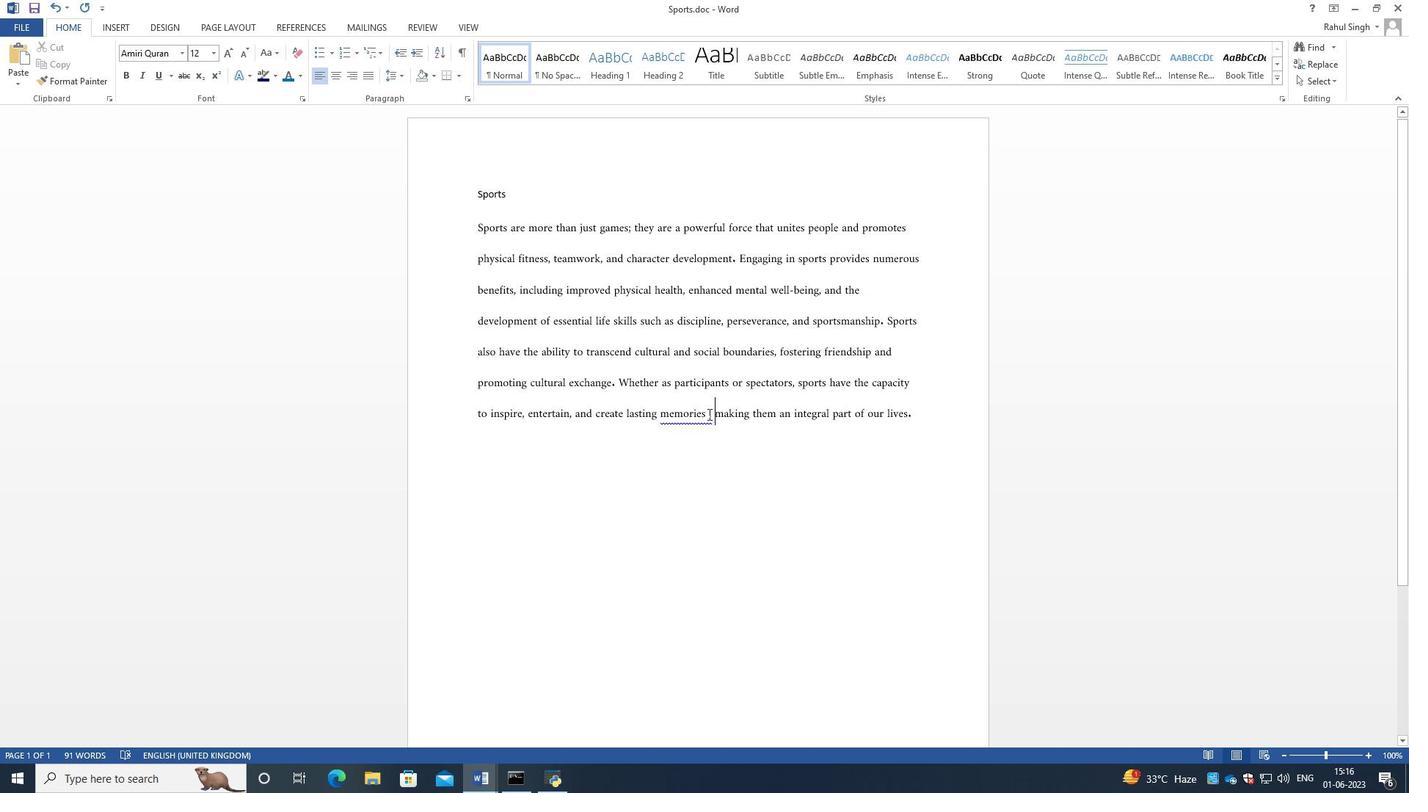 
Action: Mouse pressed left at (707, 414)
Screenshot: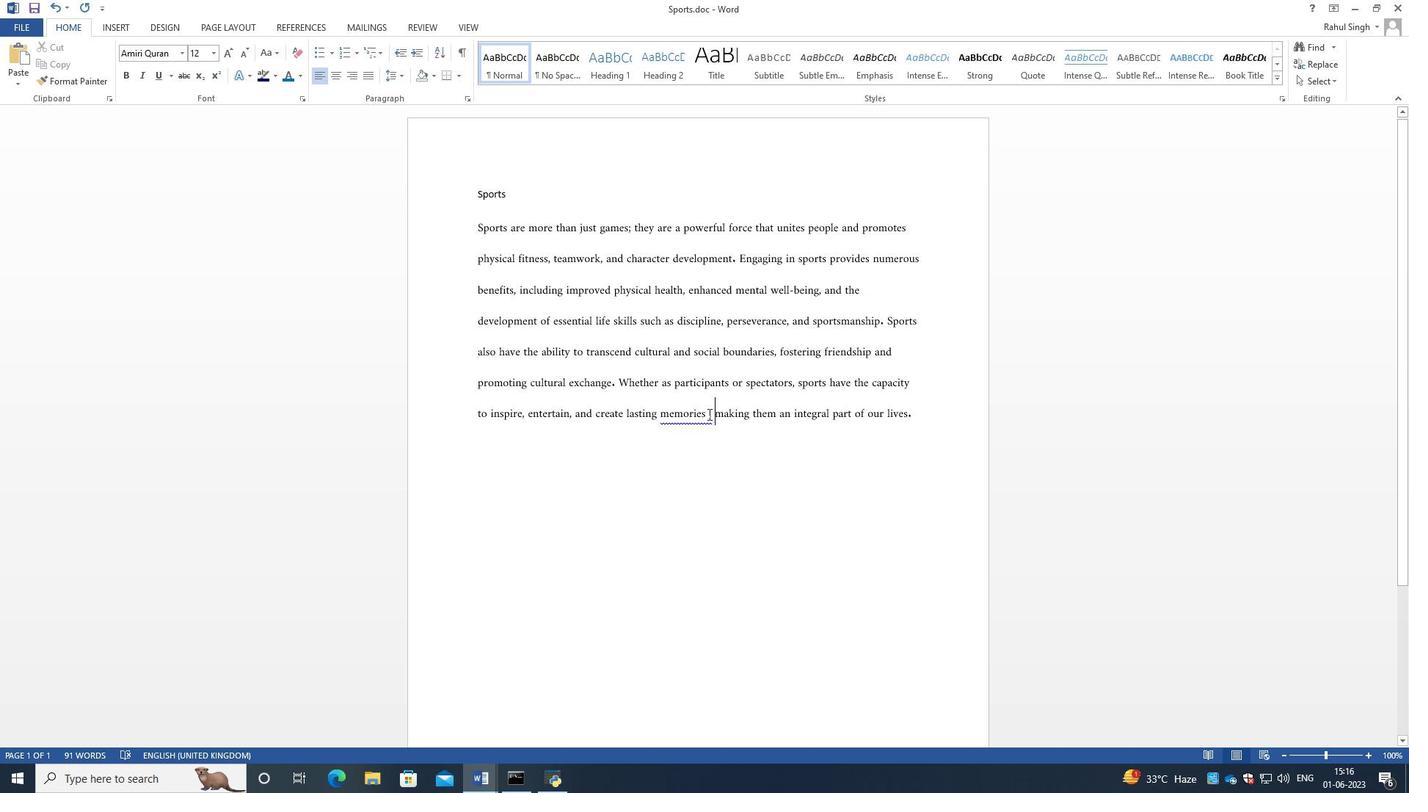 
Action: Mouse moved to (712, 413)
Screenshot: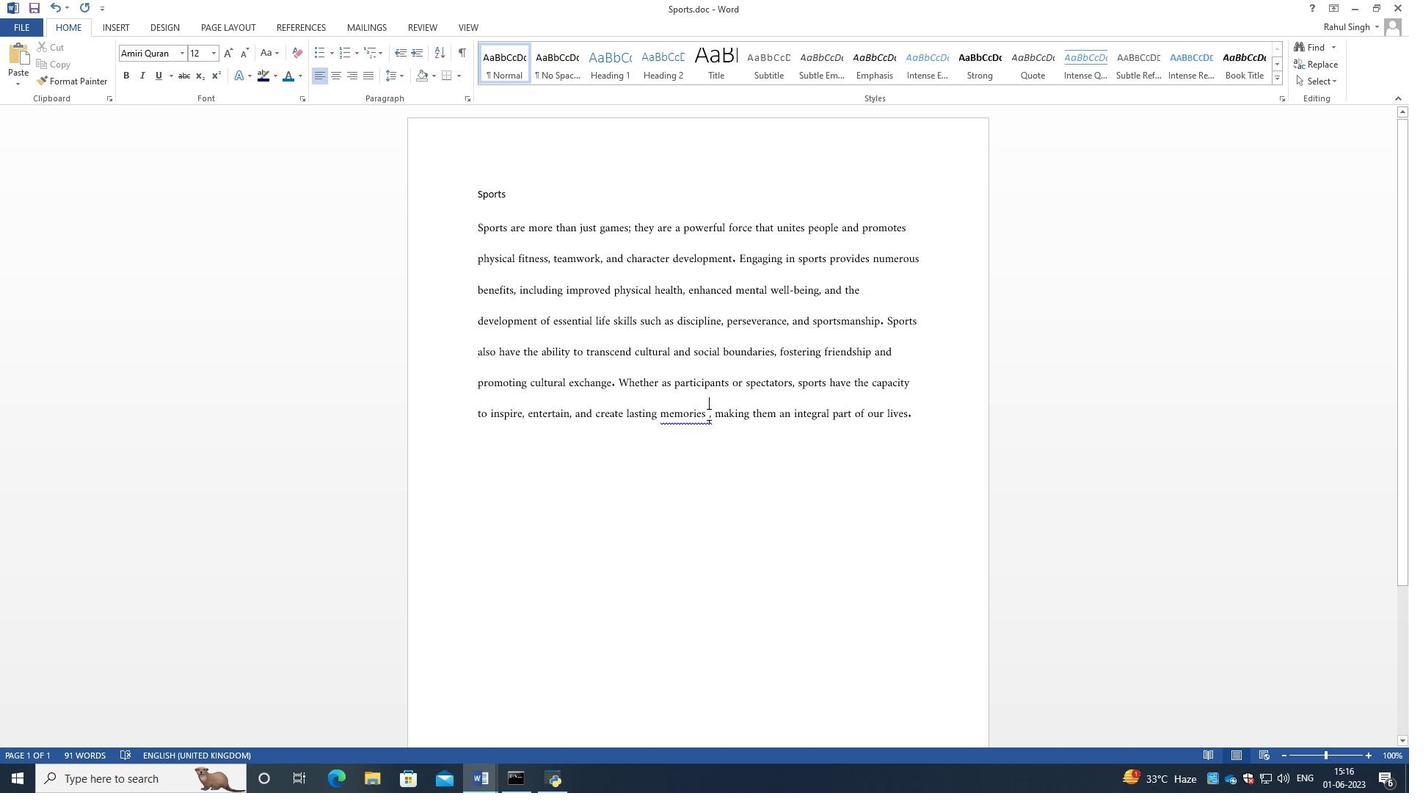 
Action: Key pressed <Key.backspace>
Screenshot: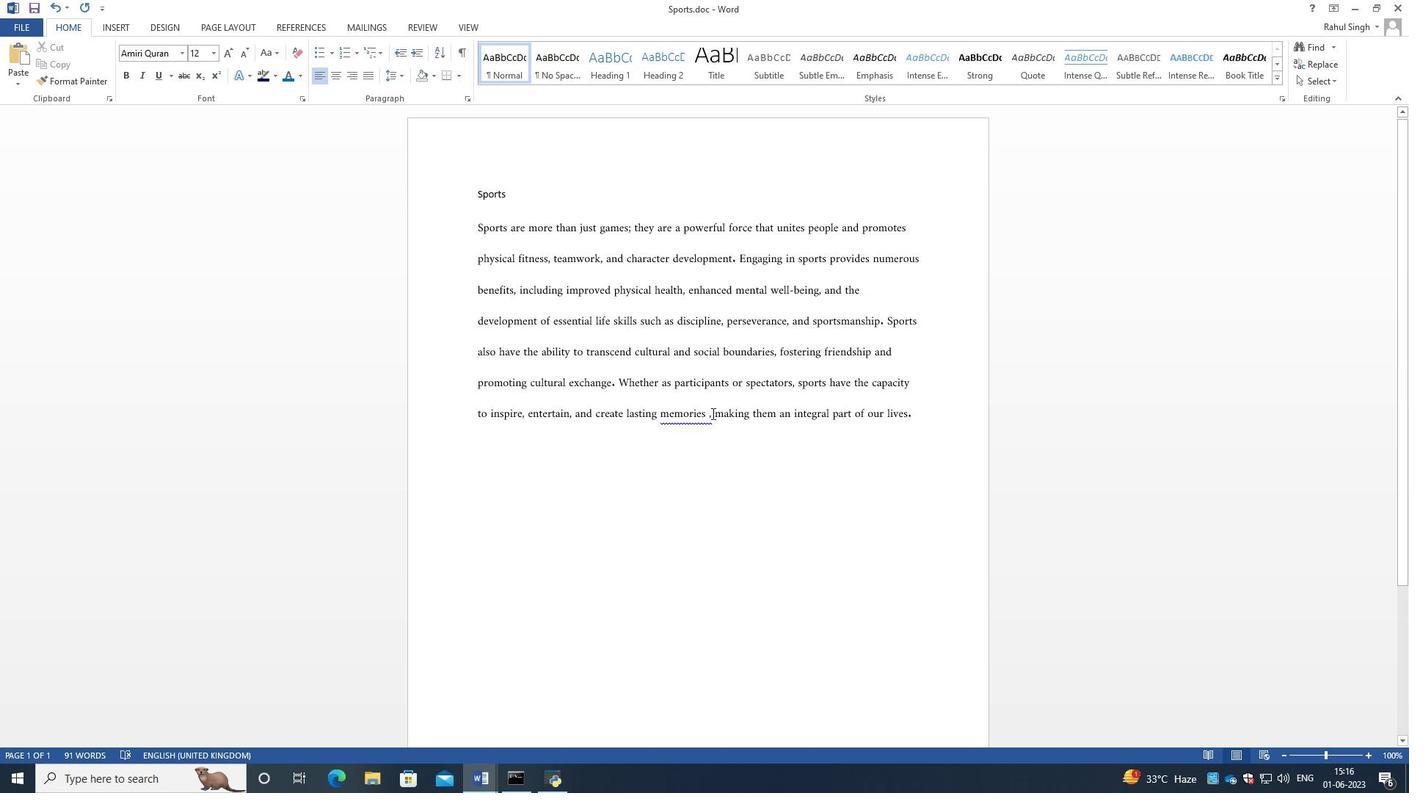 
Action: Mouse moved to (511, 190)
Screenshot: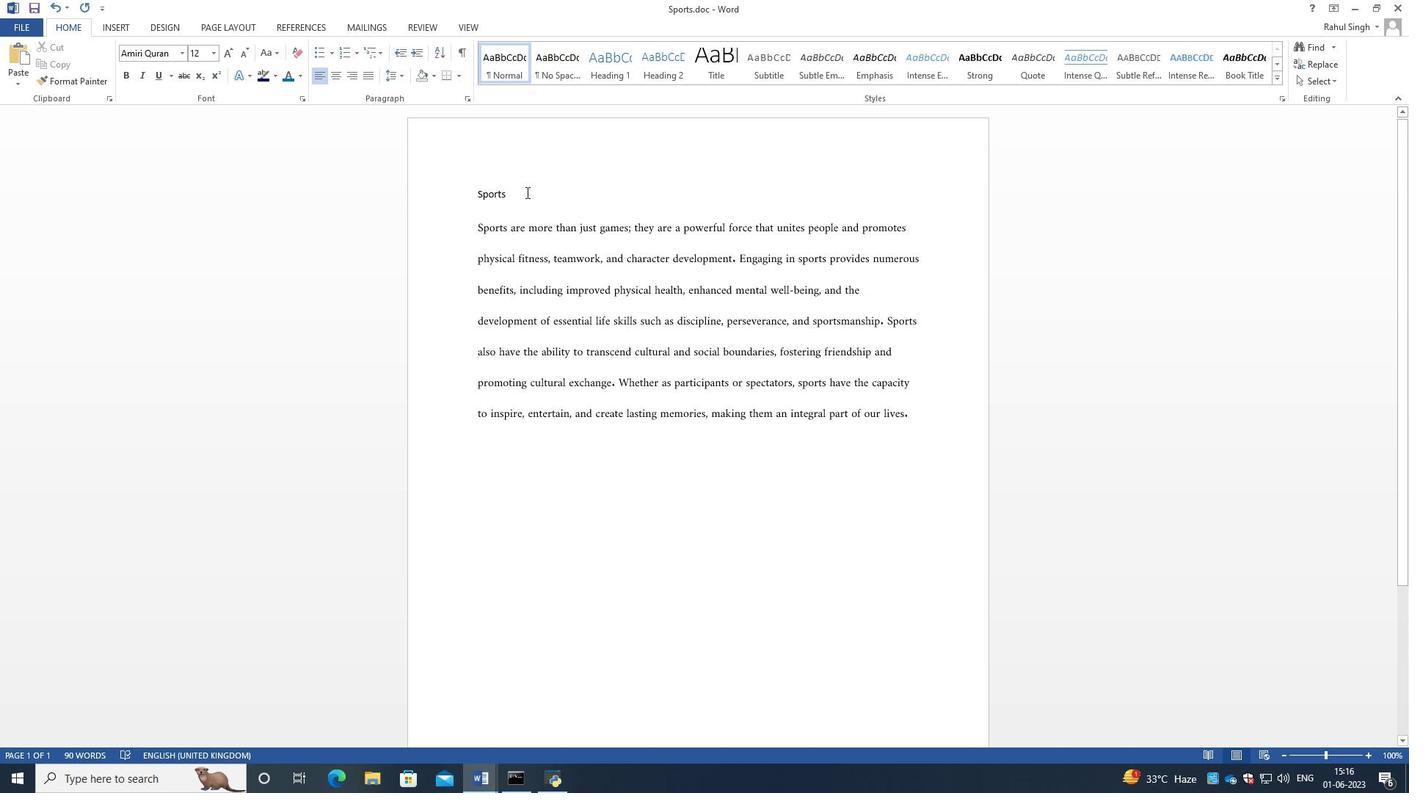 
Action: Mouse pressed left at (511, 190)
Screenshot: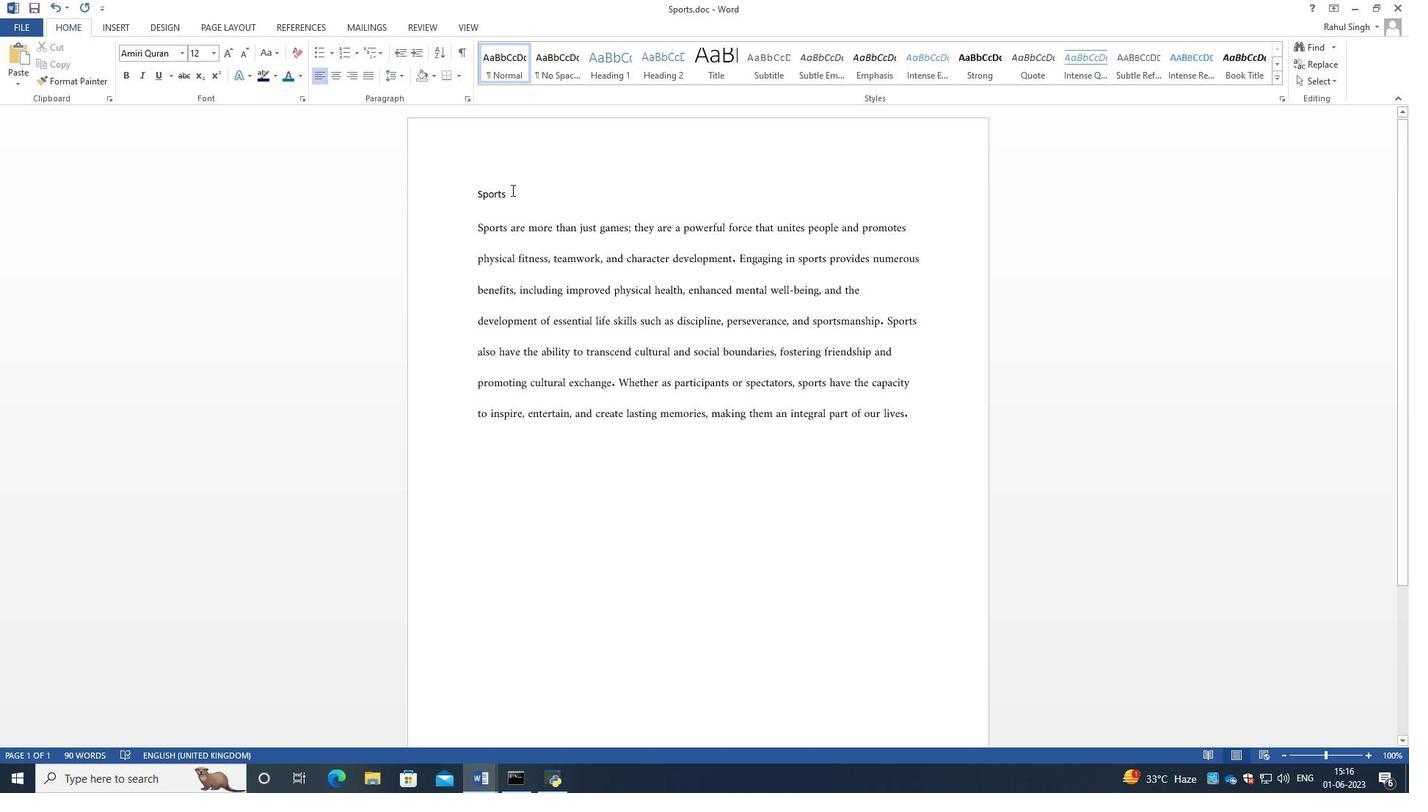 
Action: Mouse moved to (212, 54)
Screenshot: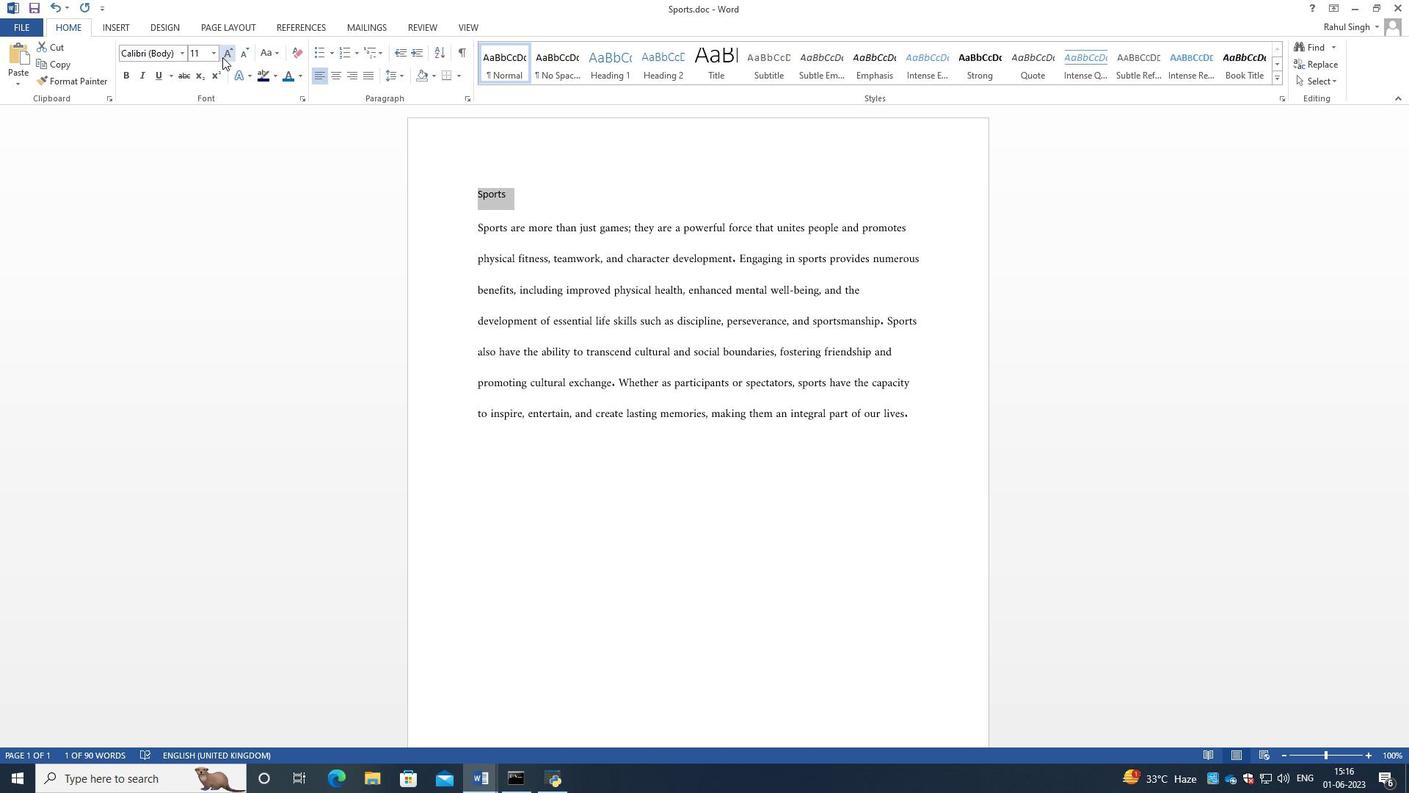 
Action: Mouse pressed left at (212, 54)
Screenshot: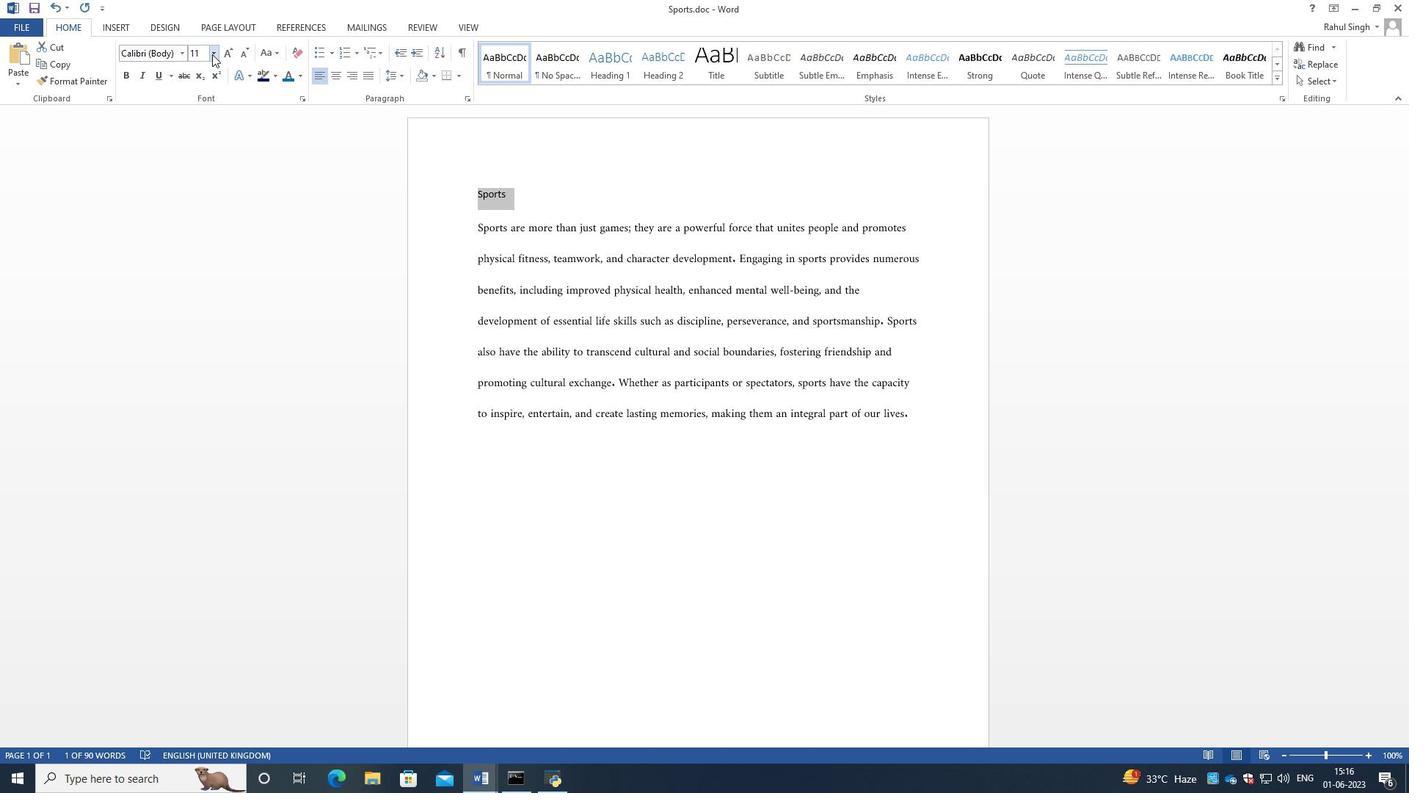 
Action: Mouse moved to (204, 149)
Screenshot: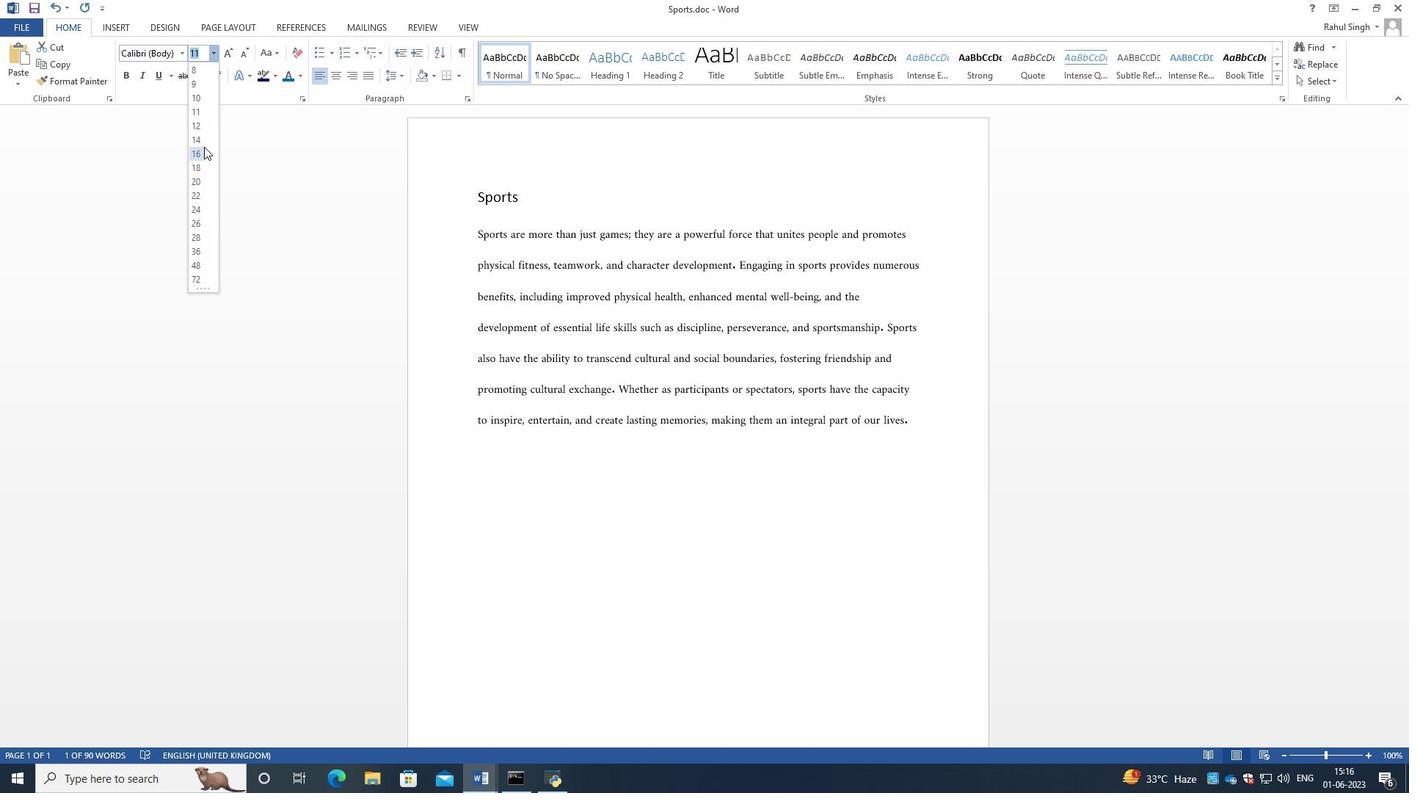 
Action: Mouse pressed left at (204, 149)
Screenshot: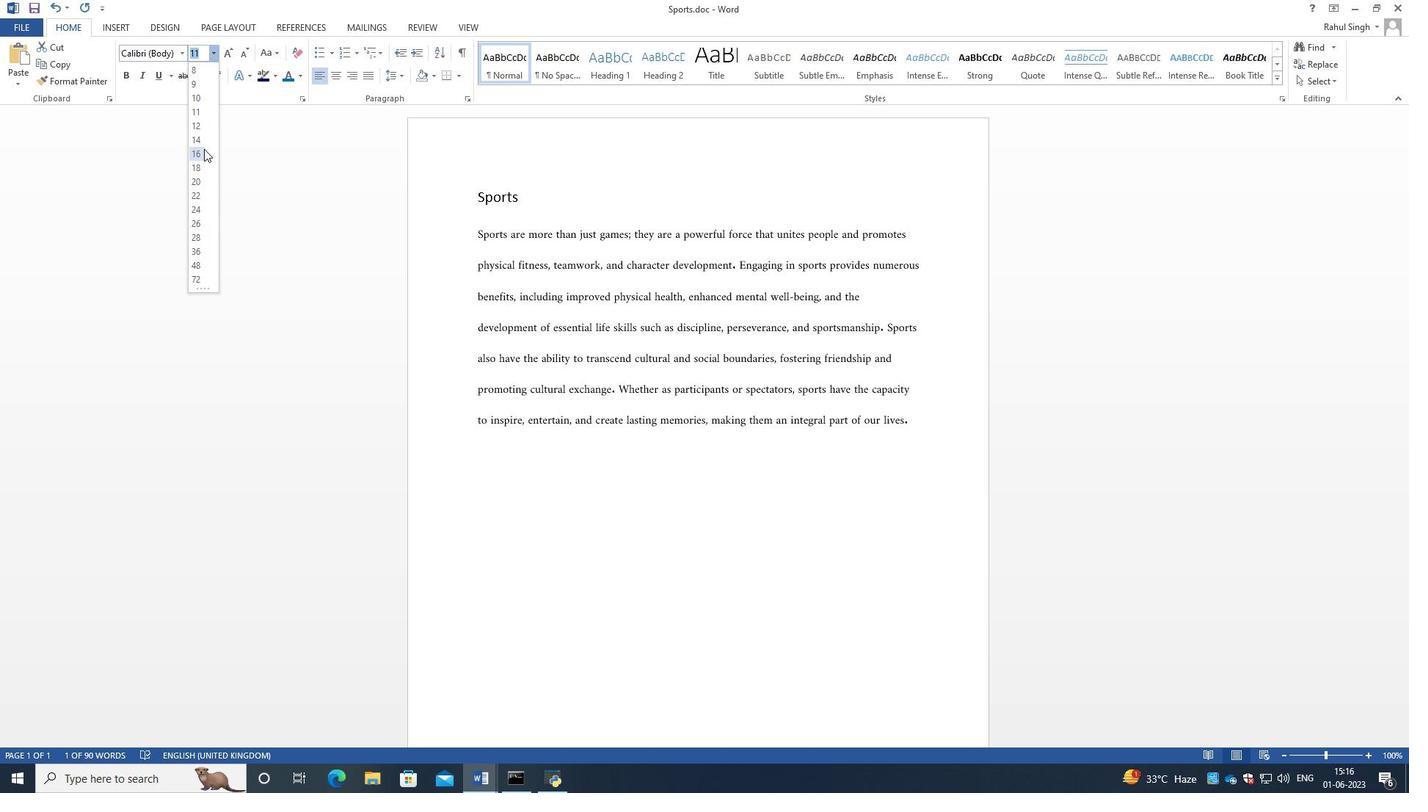 
Action: Mouse moved to (174, 52)
Screenshot: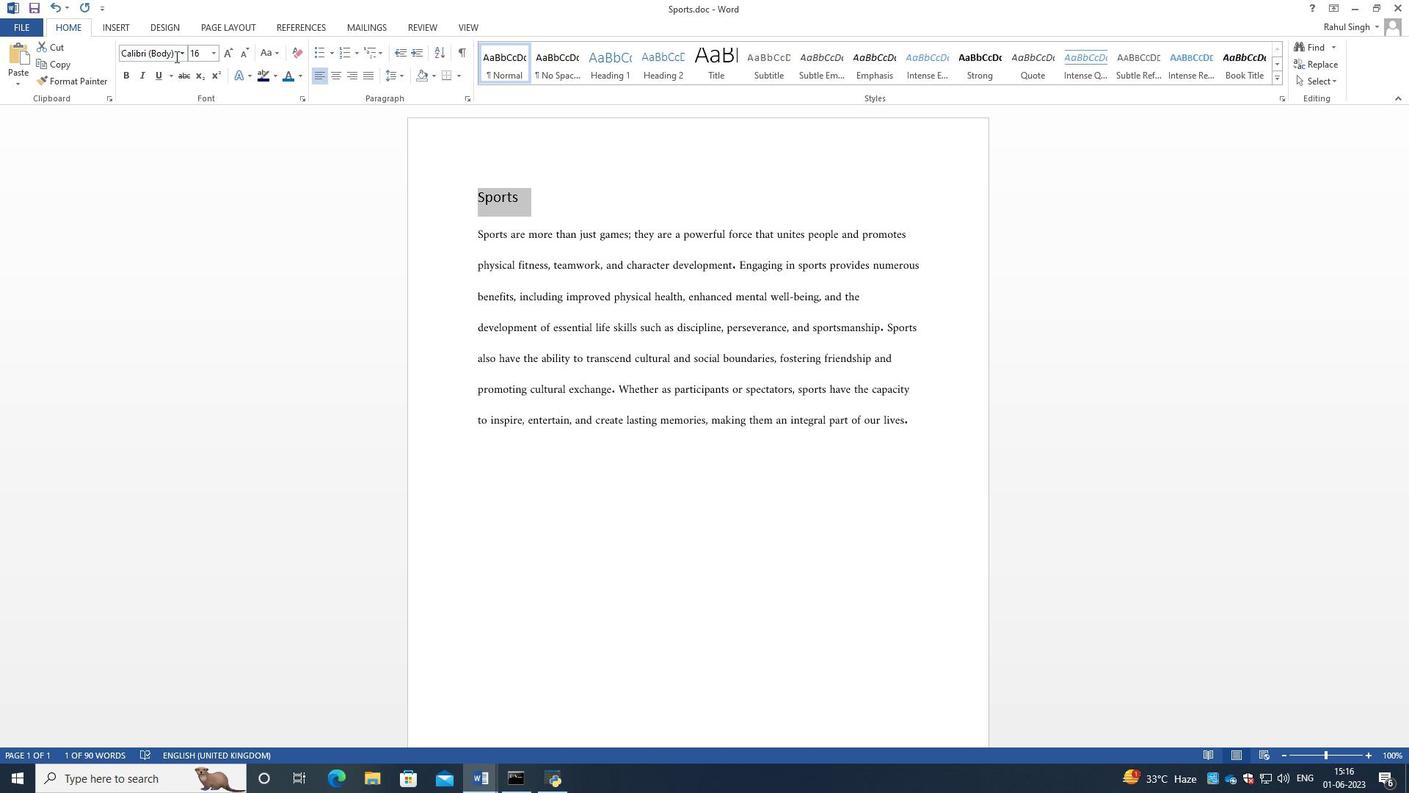 
Action: Mouse pressed left at (174, 52)
Screenshot: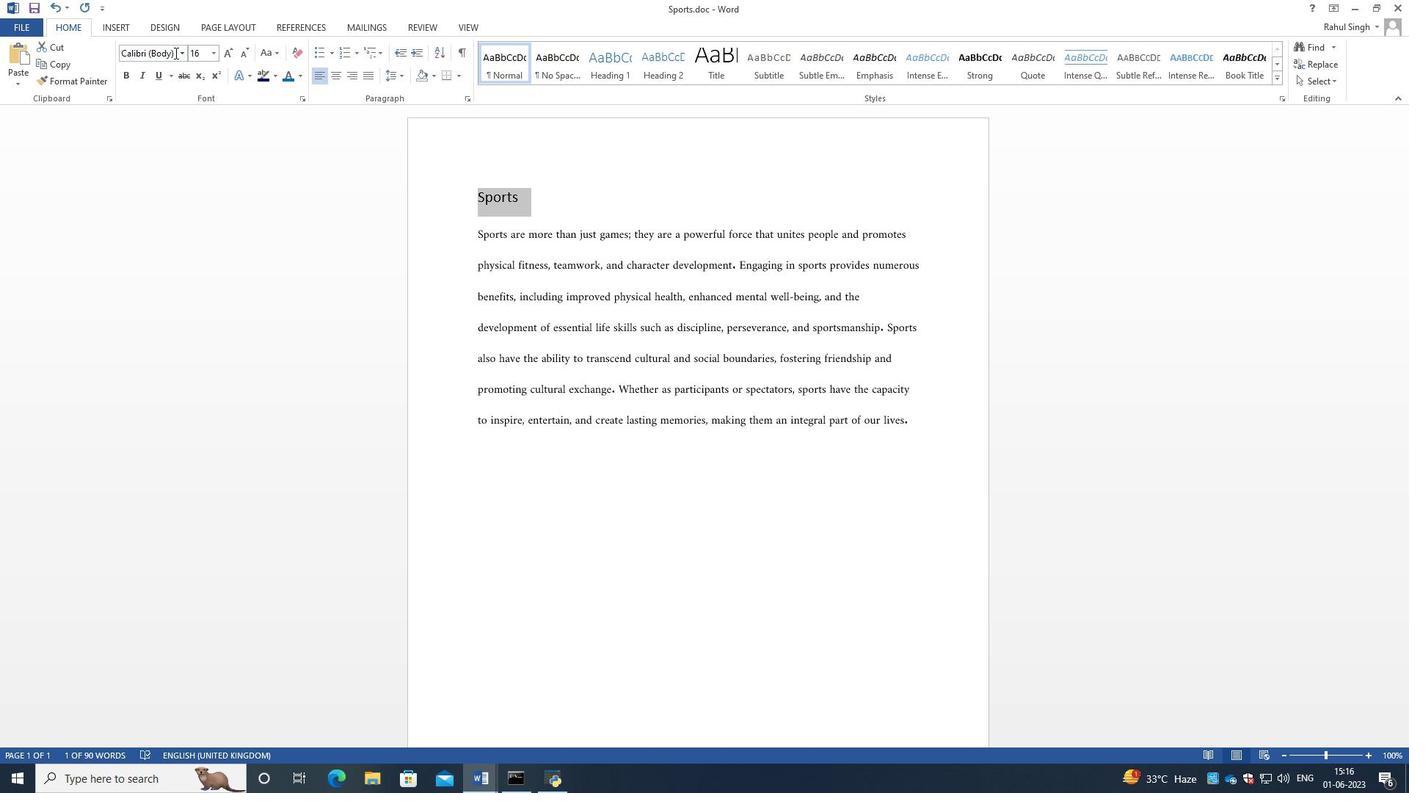 
Action: Key pressed <Key.backspace>ch<Key.enter>
Screenshot: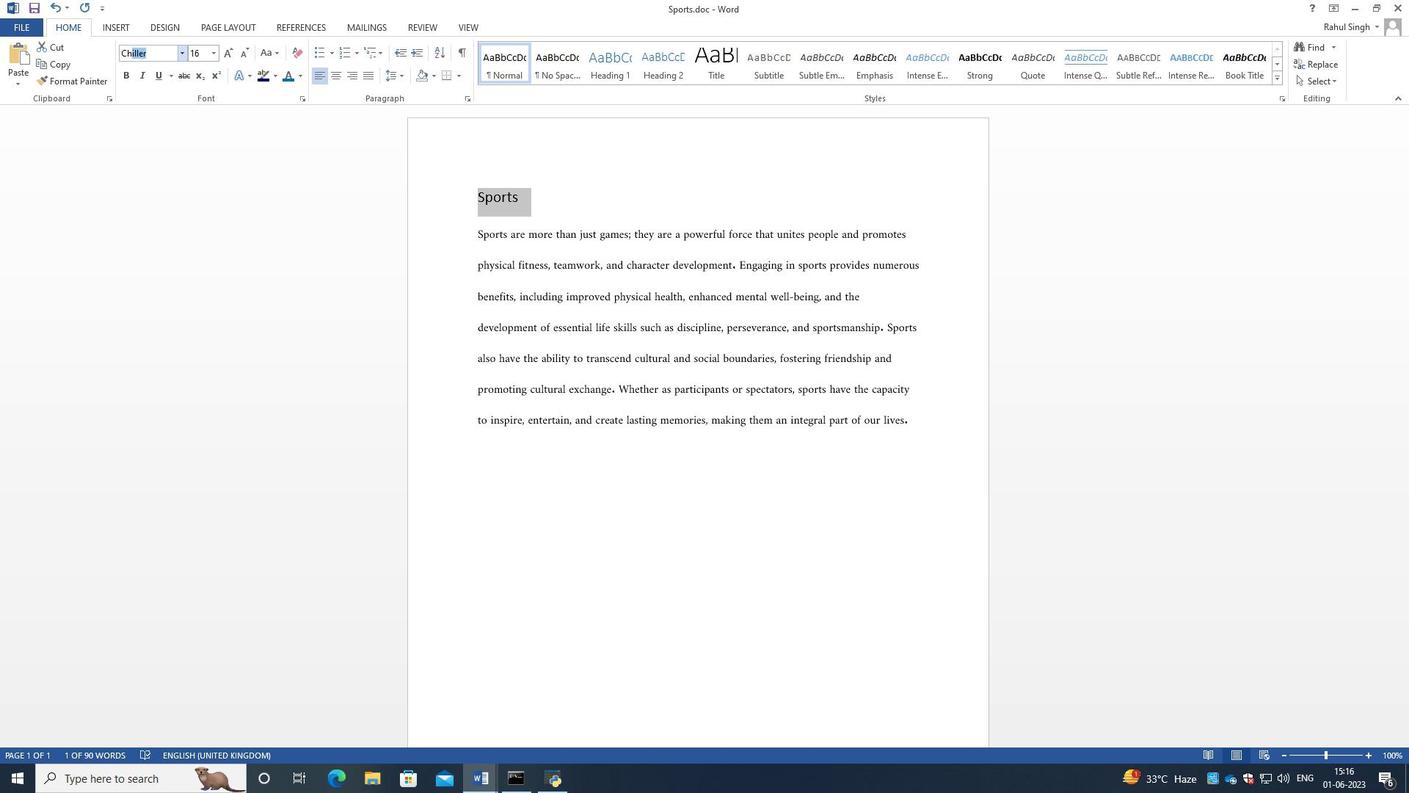 
Action: Mouse moved to (510, 154)
Screenshot: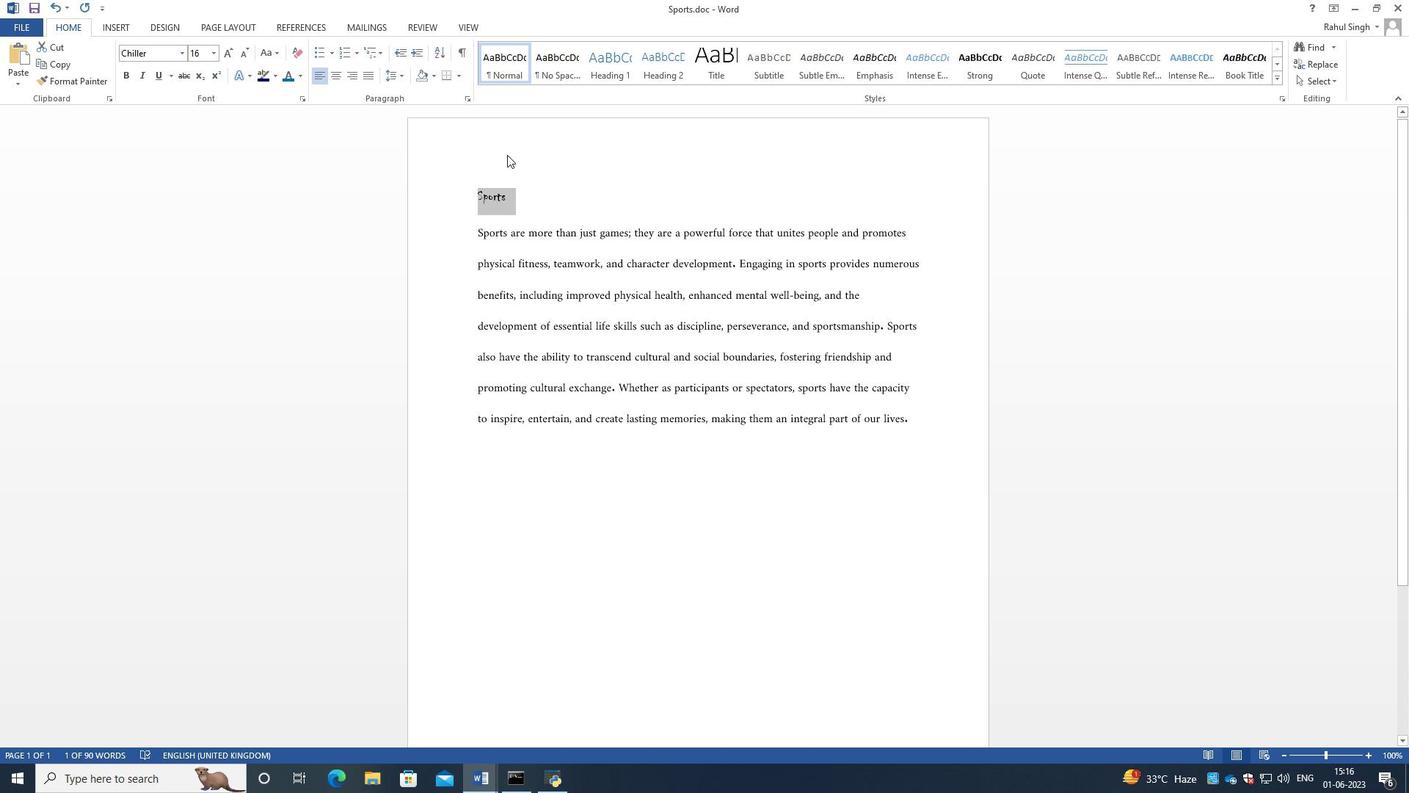 
Action: Mouse pressed left at (510, 154)
Screenshot: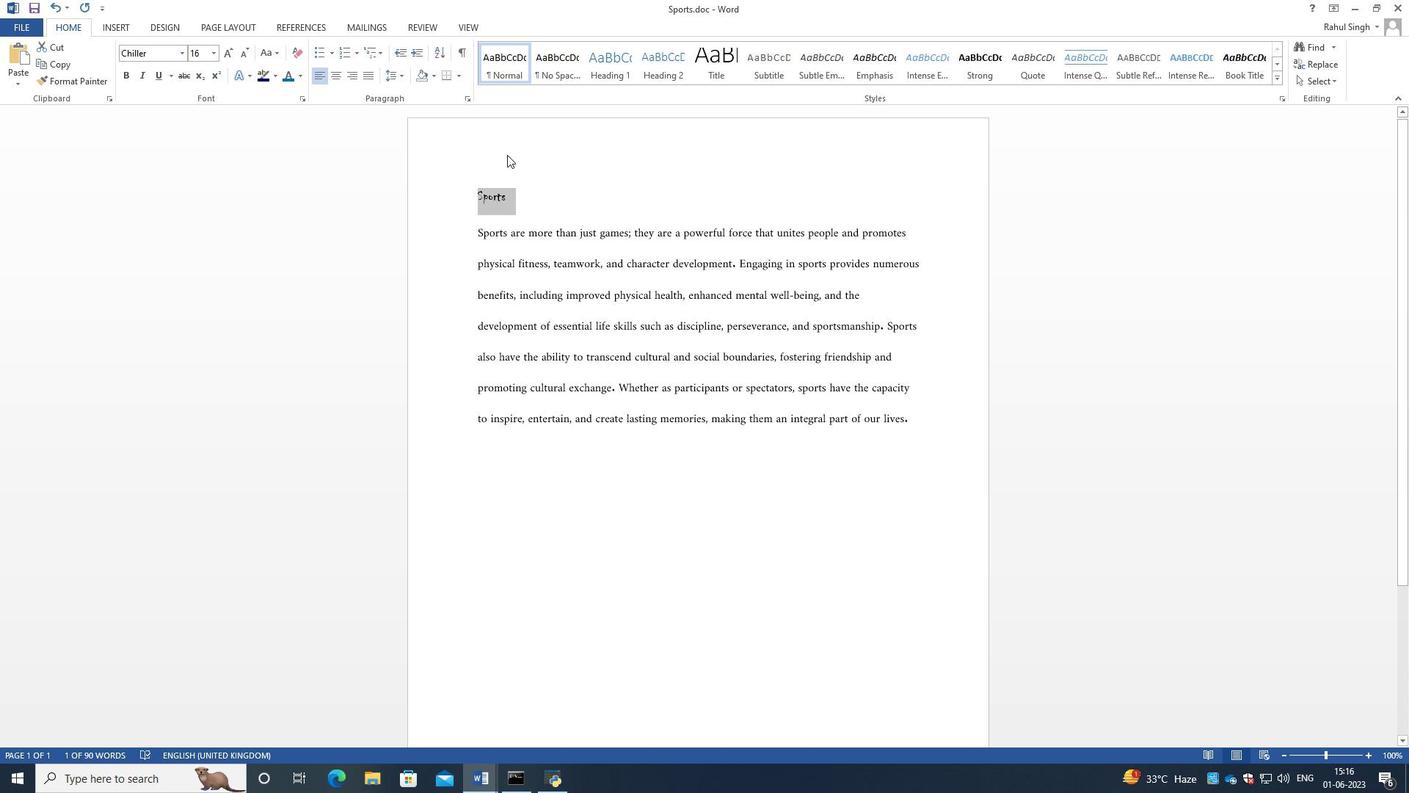 
Action: Mouse moved to (516, 204)
Screenshot: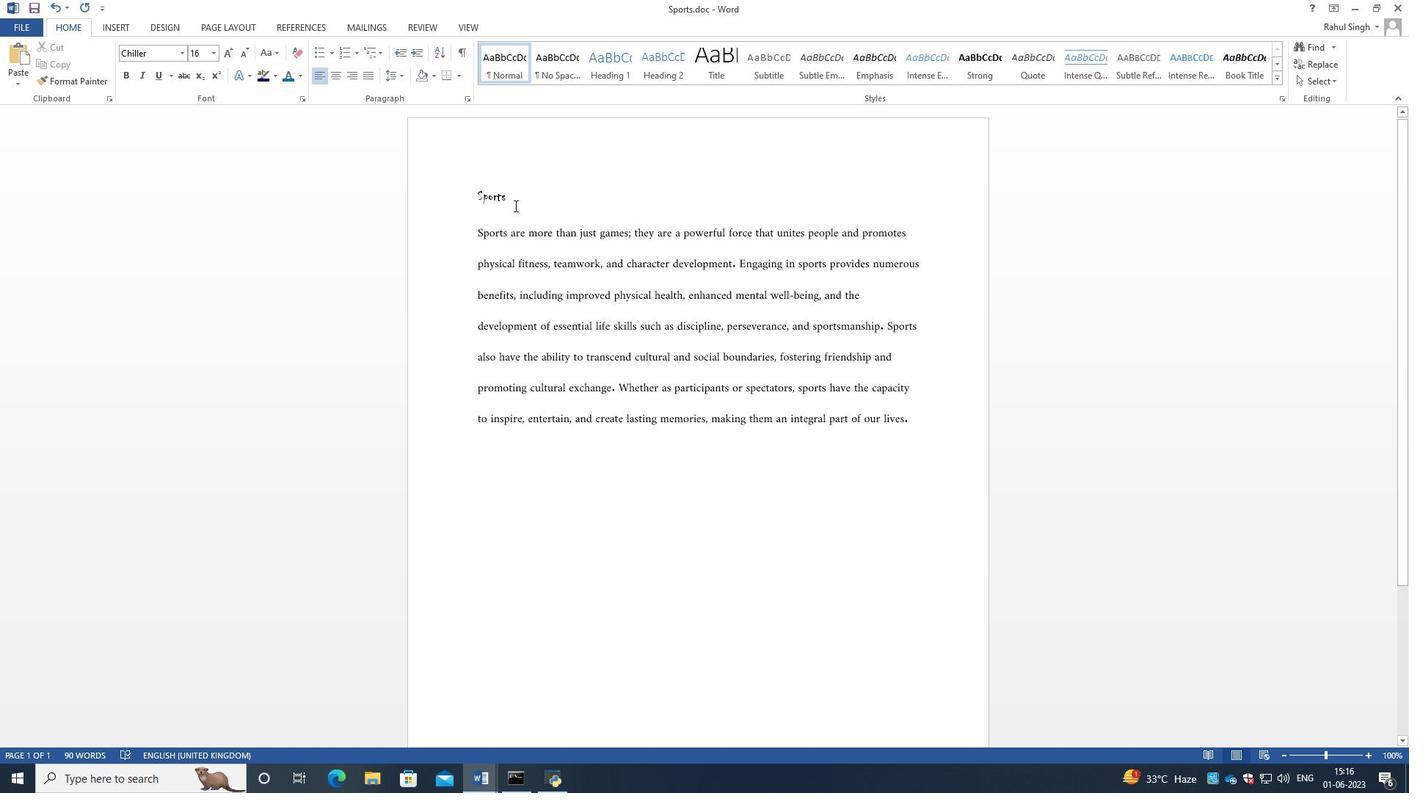
Action: Mouse pressed left at (516, 204)
Screenshot: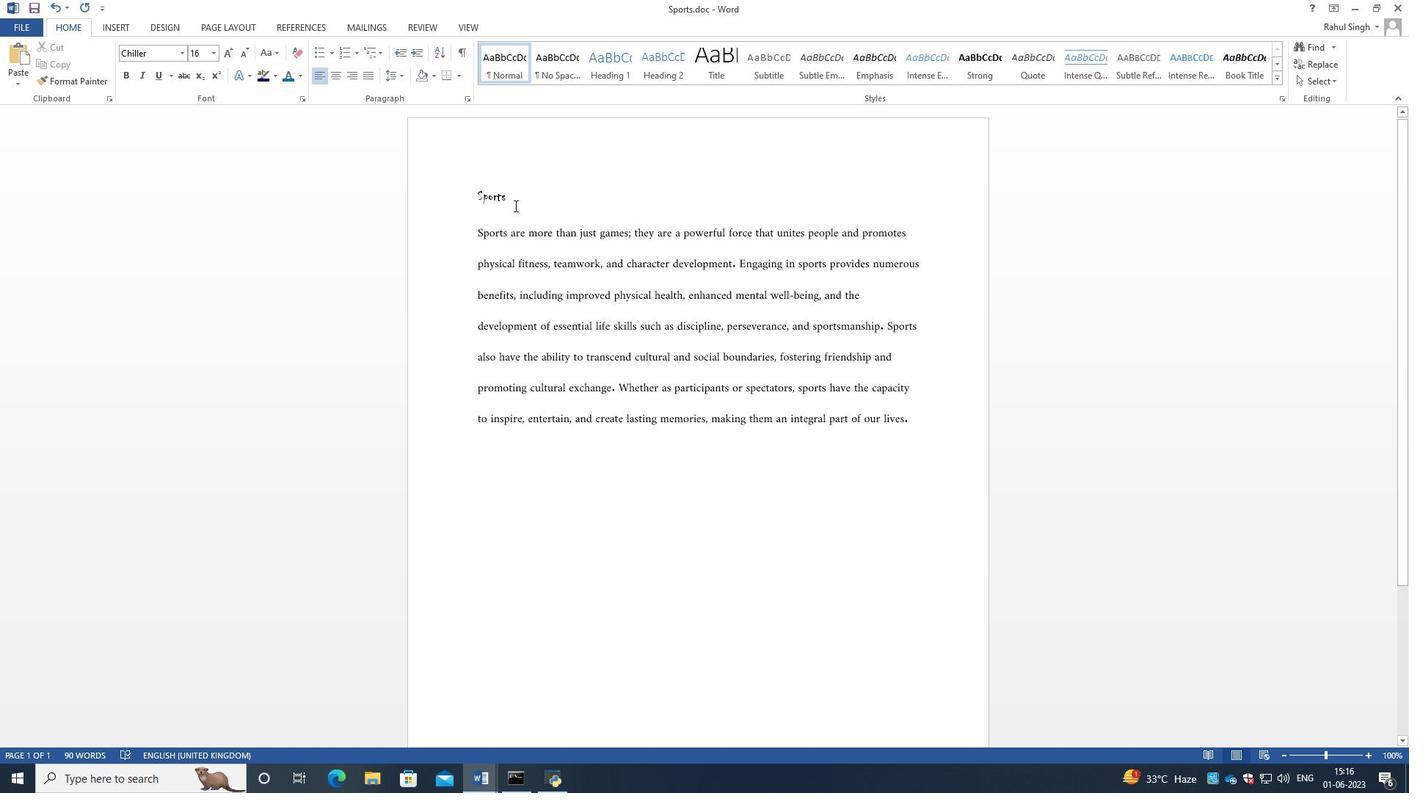 
Action: Mouse moved to (337, 72)
Screenshot: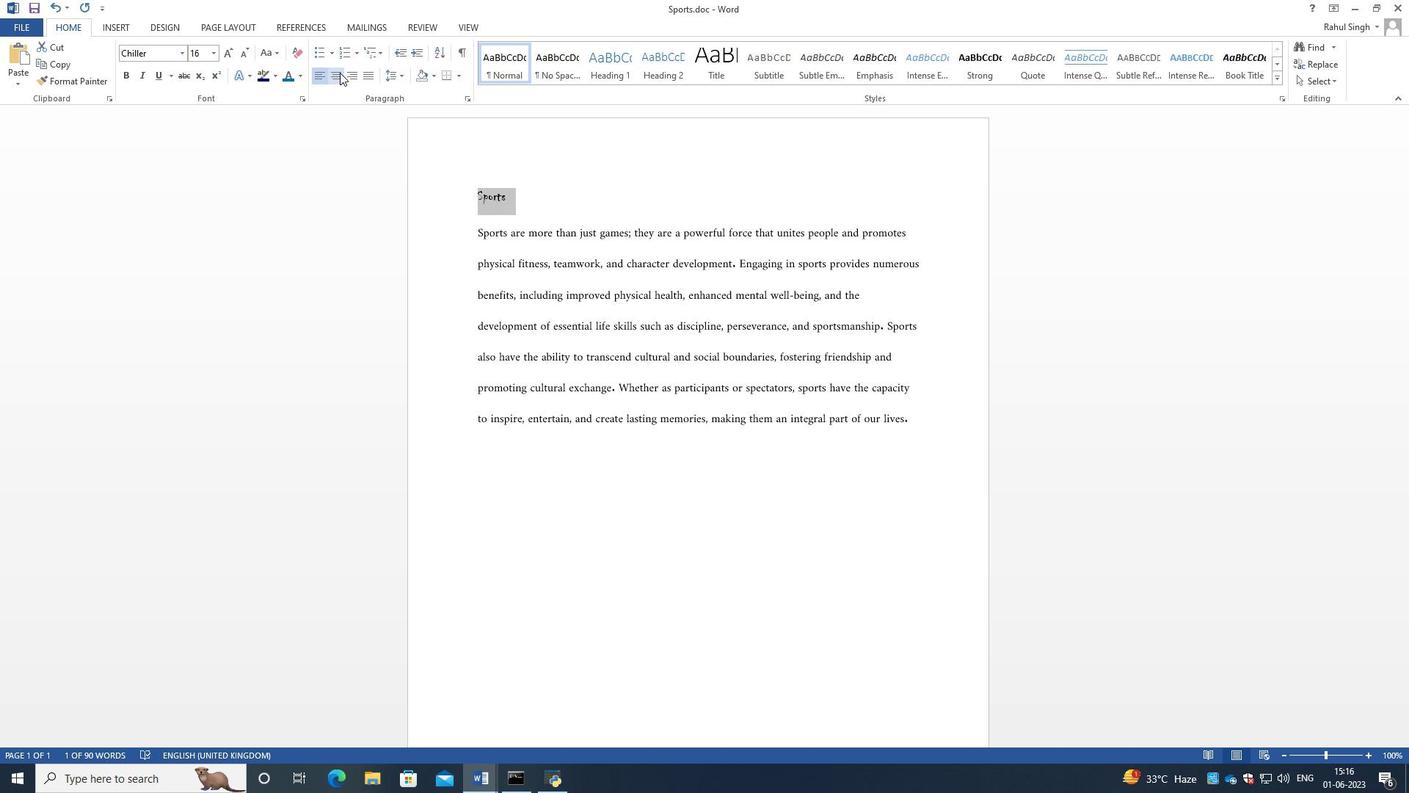 
Action: Mouse pressed left at (337, 72)
Screenshot: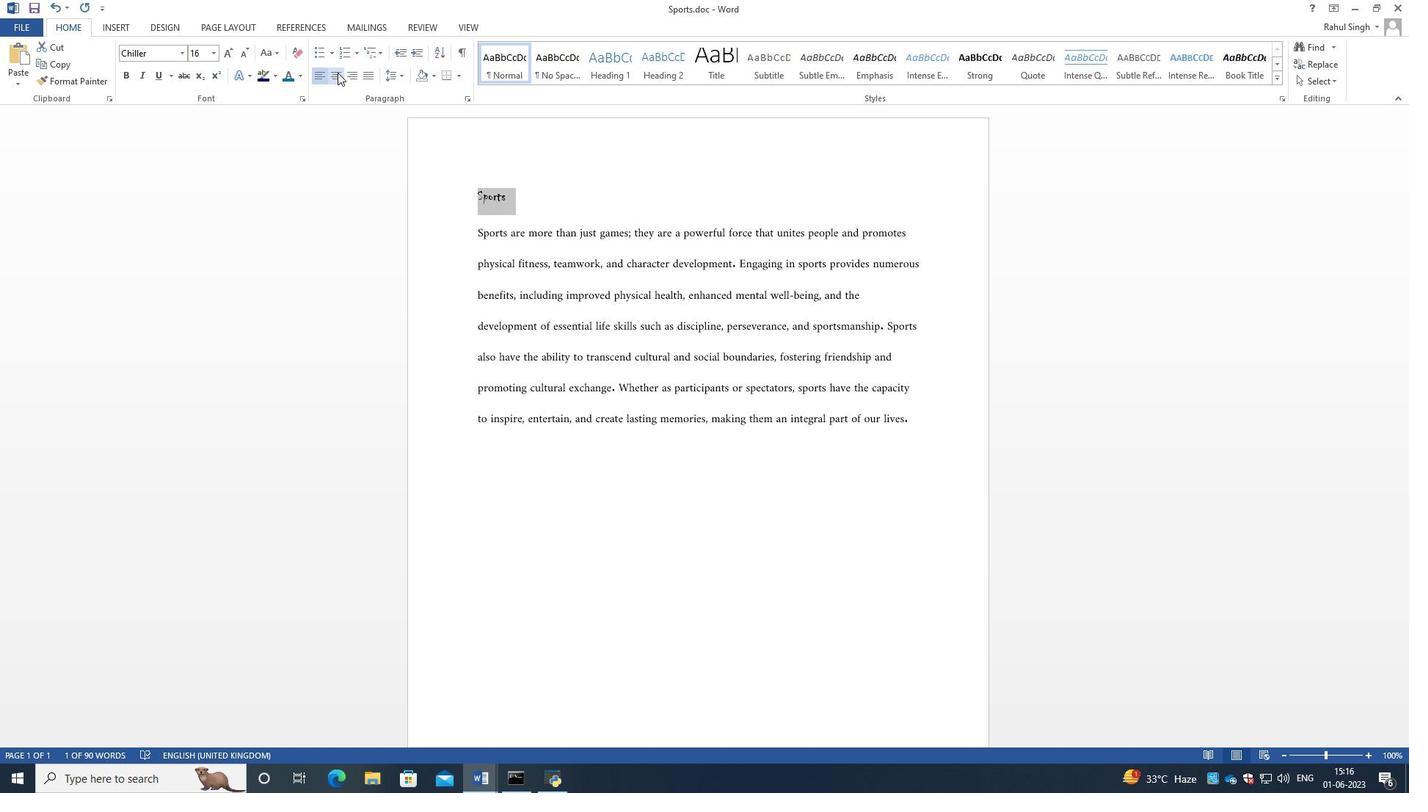 
Action: Mouse moved to (317, 77)
Screenshot: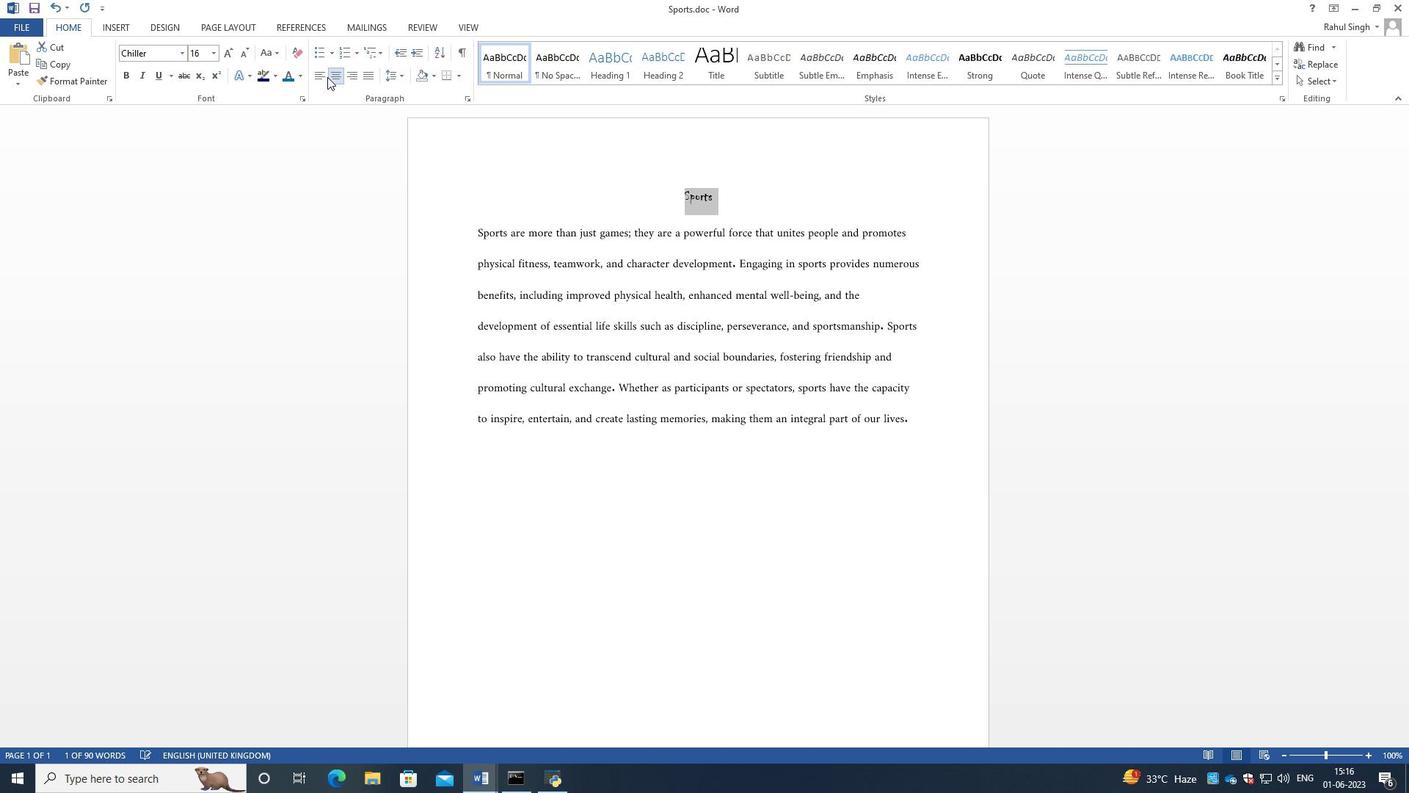 
Action: Mouse pressed left at (317, 77)
Screenshot: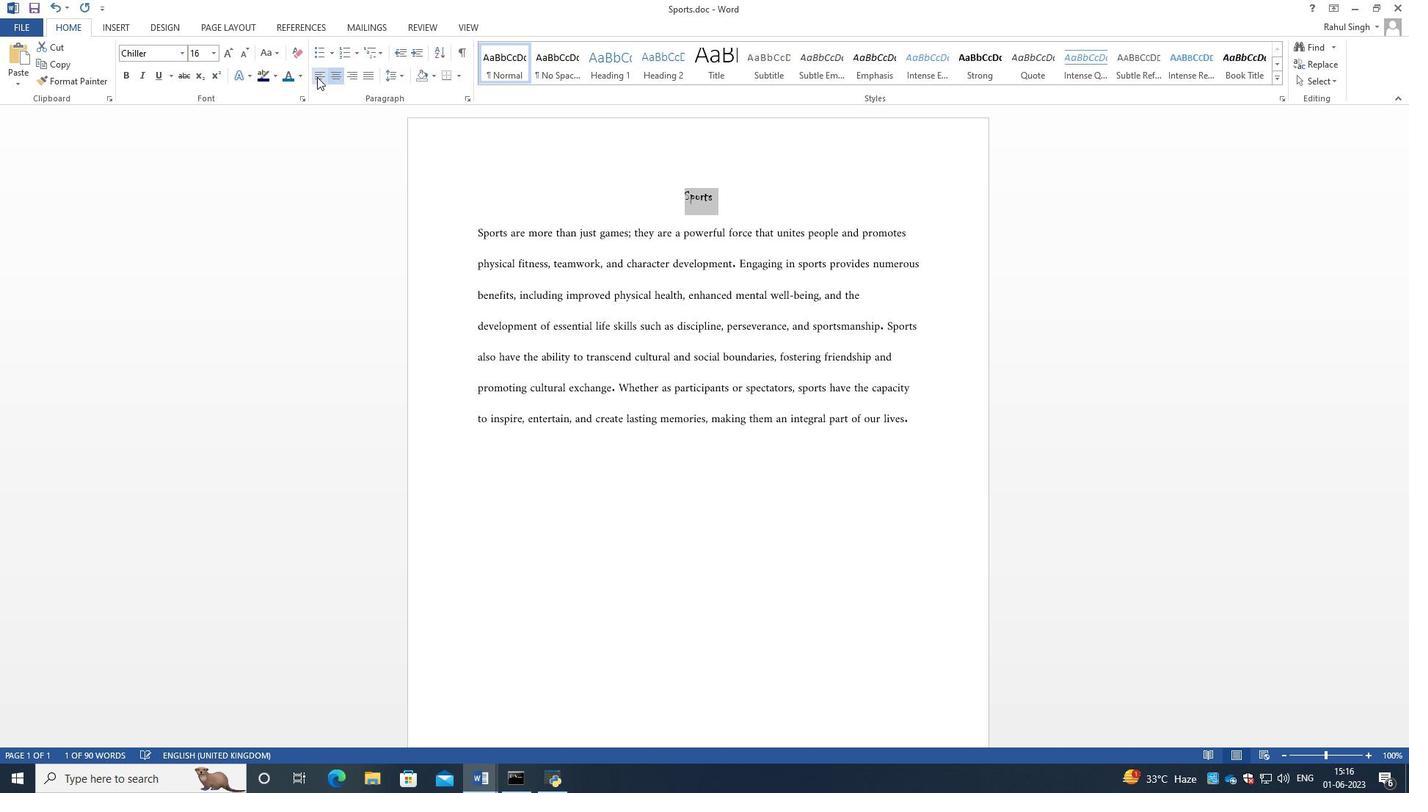 
Action: Mouse moved to (575, 218)
Screenshot: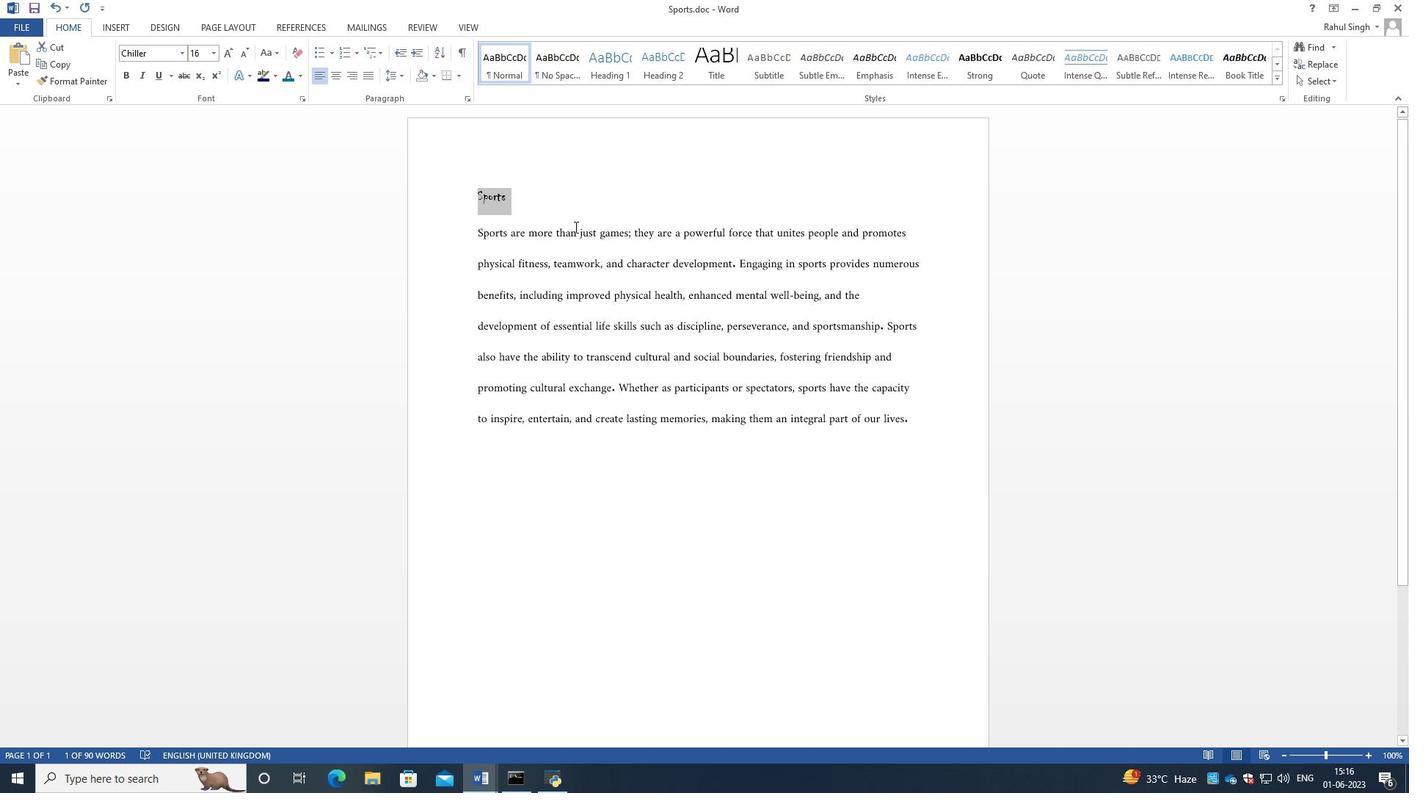 
Action: Mouse pressed left at (575, 218)
Screenshot: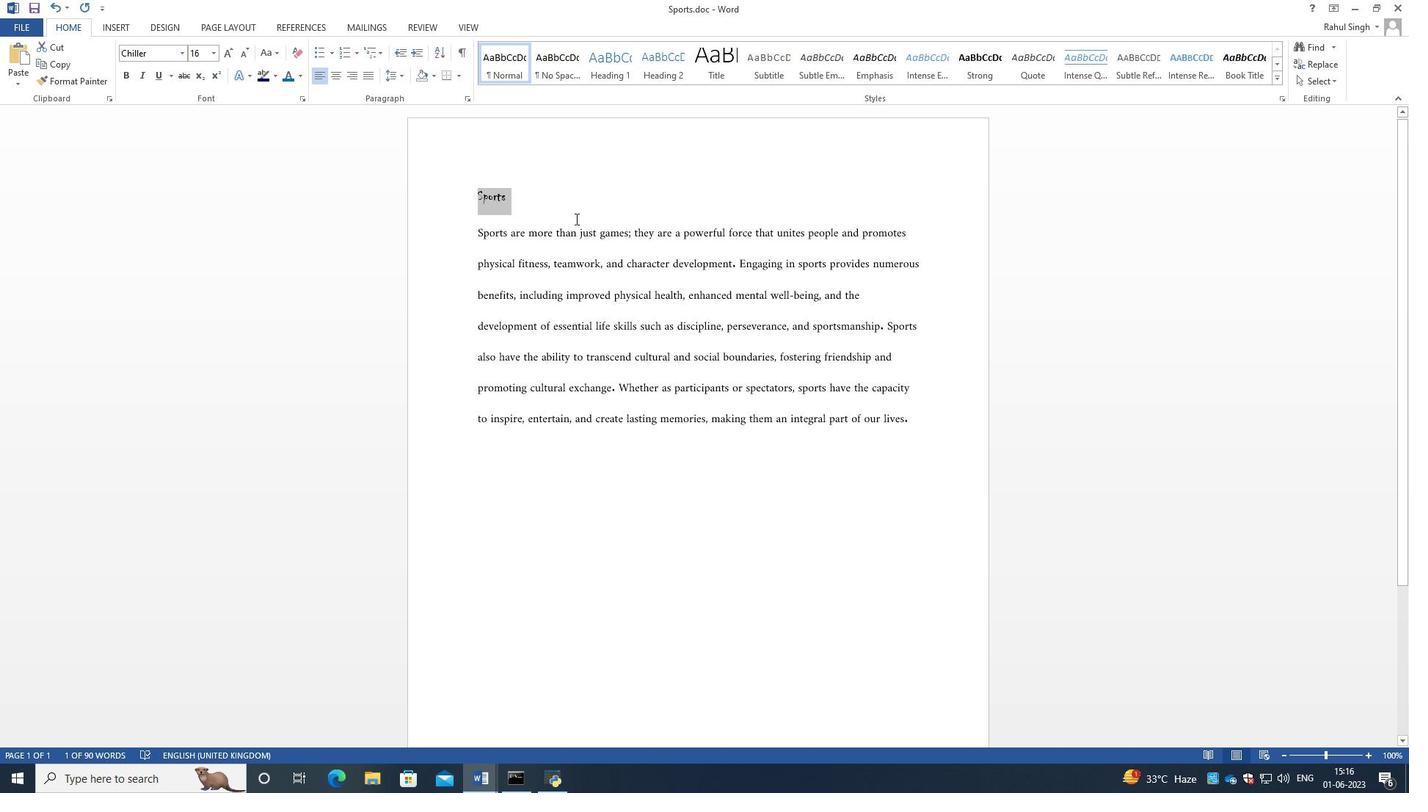 
Action: Mouse moved to (544, 422)
Screenshot: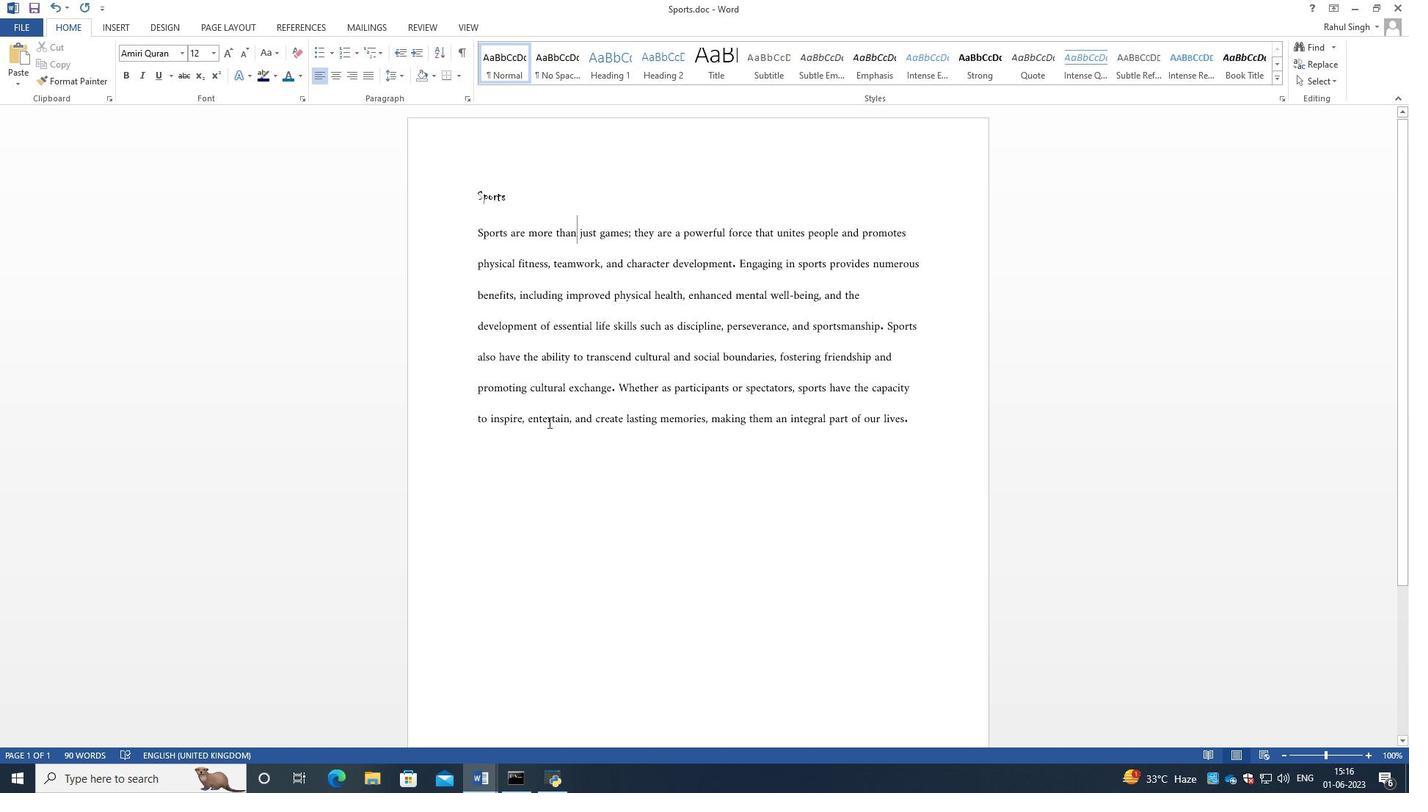 
